Task: Open Card Card0000000050 in Board Board0000000013 in Workspace WS0000000005 in Trello. Add Member mailaustralia7@gmail.com to Card Card0000000050 in Board Board0000000013 in Workspace WS0000000005 in Trello. Add Yellow Label titled Label0000000050 to Card Card0000000050 in Board Board0000000013 in Workspace WS0000000005 in Trello. Add Checklist CL0000000050 to Card Card0000000050 in Board Board0000000013 in Workspace WS0000000005 in Trello. Add Dates with Start Date as May 08 2023 and Due Date as May 31 2023 to Card Card0000000050 in Board Board0000000013 in Workspace WS0000000005 in Trello
Action: Mouse moved to (327, 383)
Screenshot: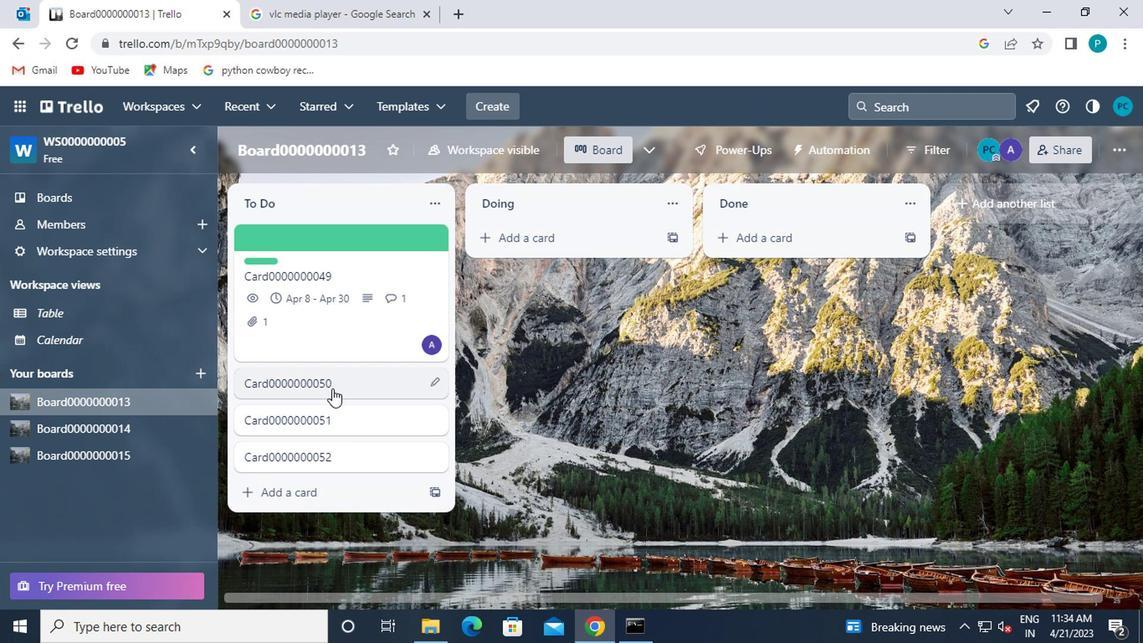 
Action: Mouse pressed left at (327, 383)
Screenshot: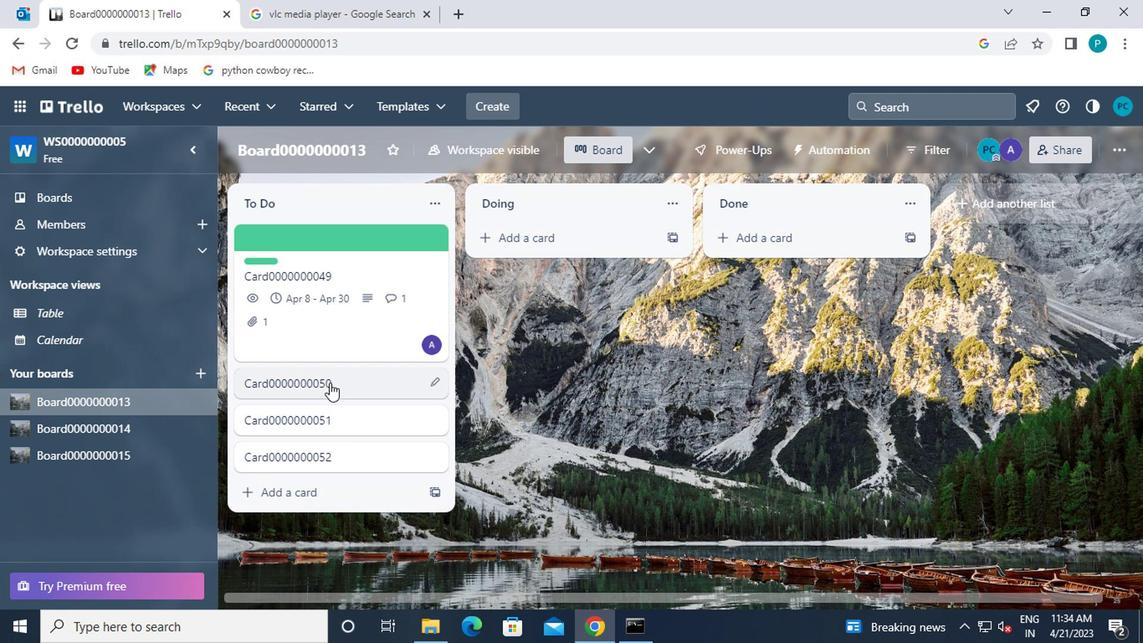 
Action: Mouse moved to (796, 303)
Screenshot: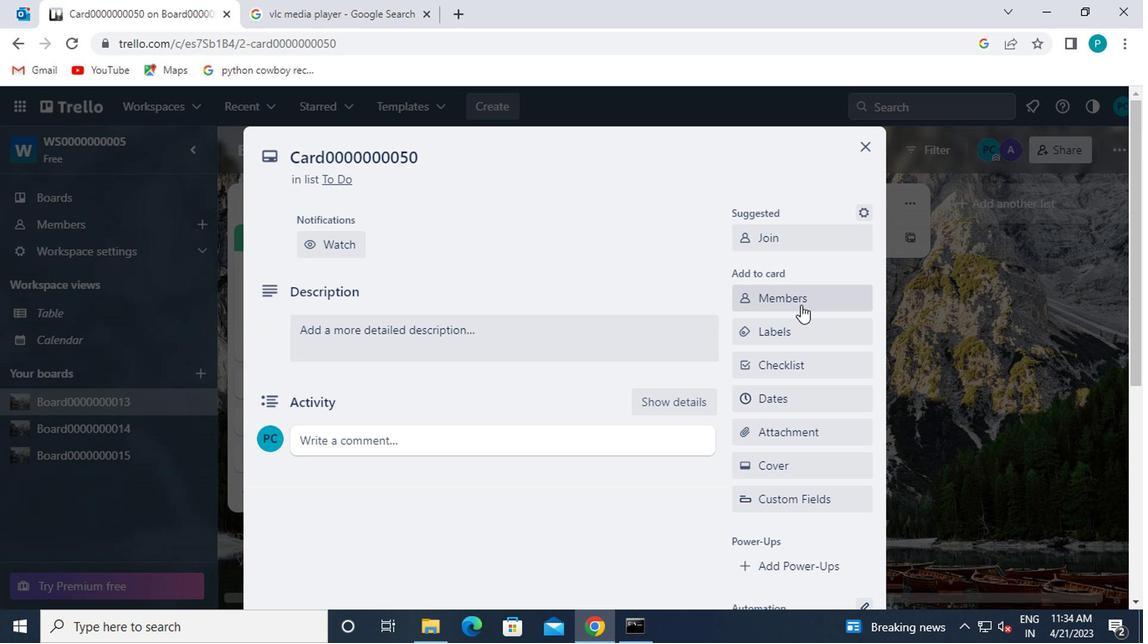 
Action: Mouse pressed left at (796, 303)
Screenshot: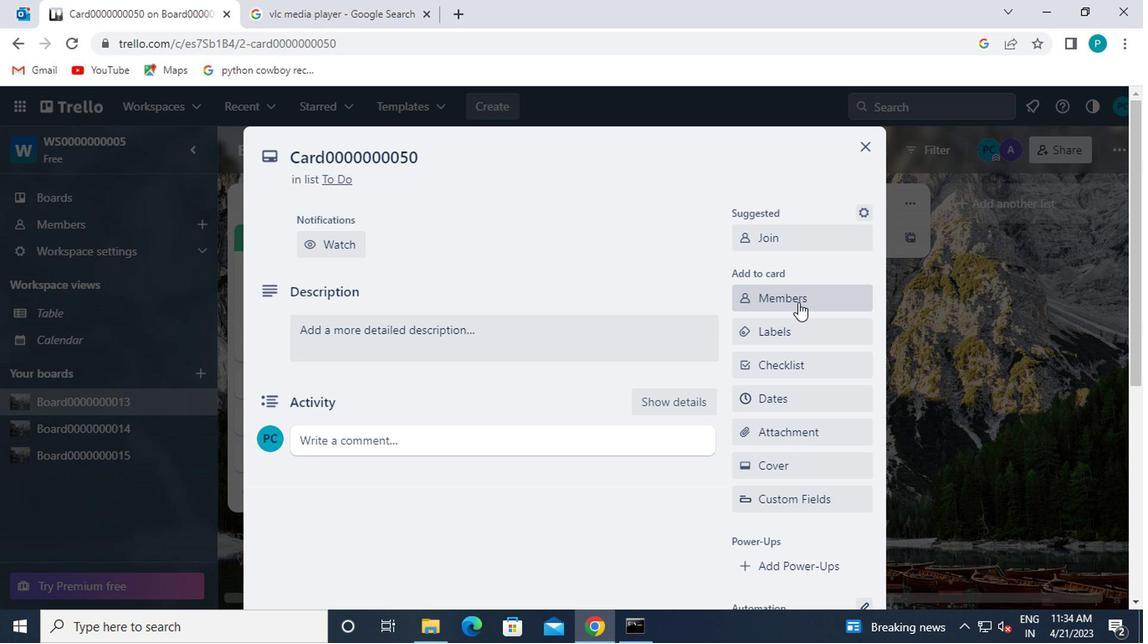
Action: Mouse moved to (776, 376)
Screenshot: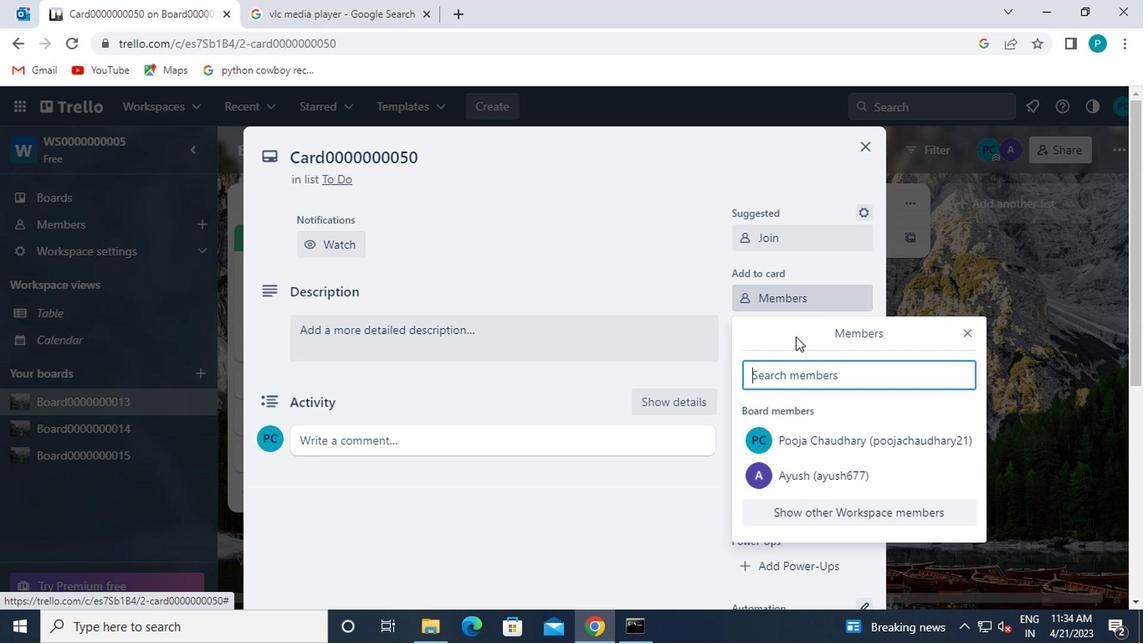 
Action: Mouse pressed left at (776, 376)
Screenshot: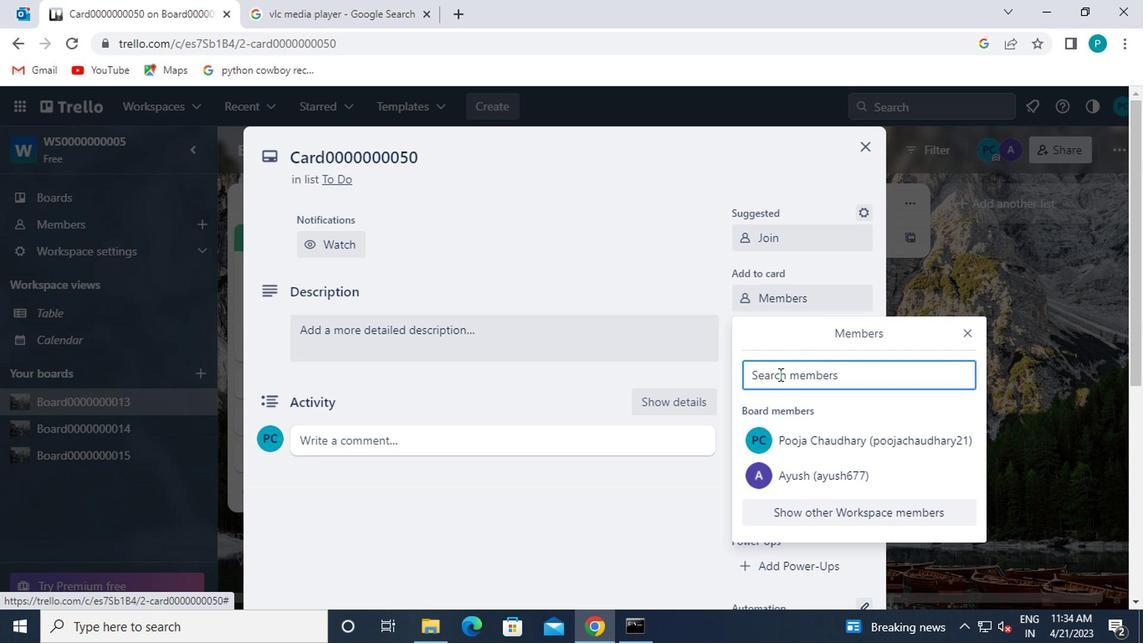 
Action: Mouse moved to (583, 557)
Screenshot: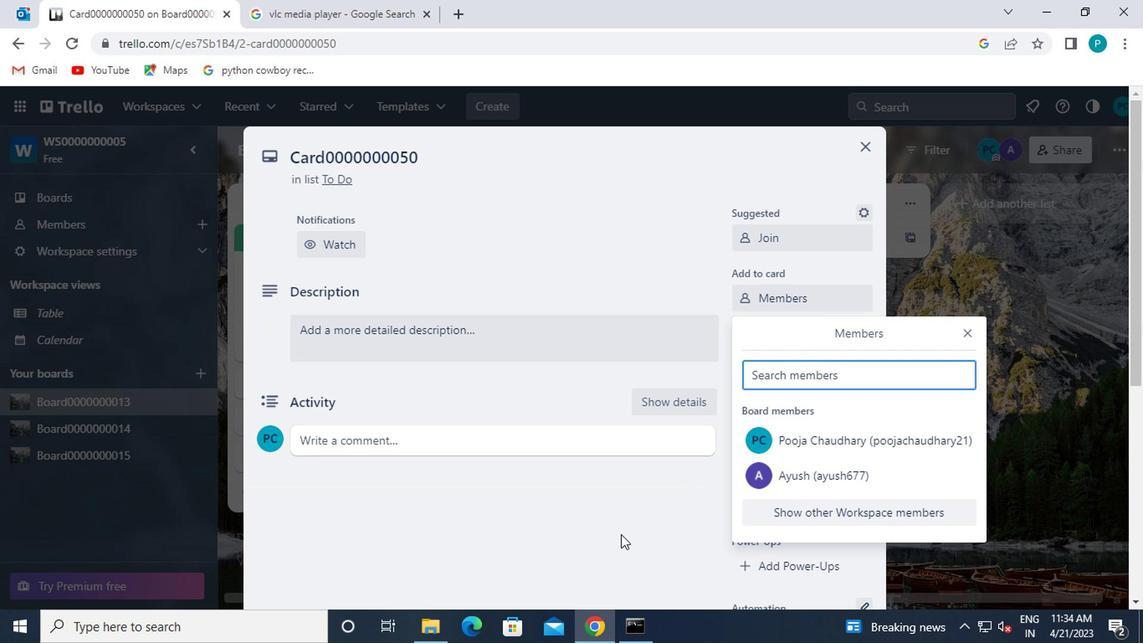 
Action: Key pressed ma
Screenshot: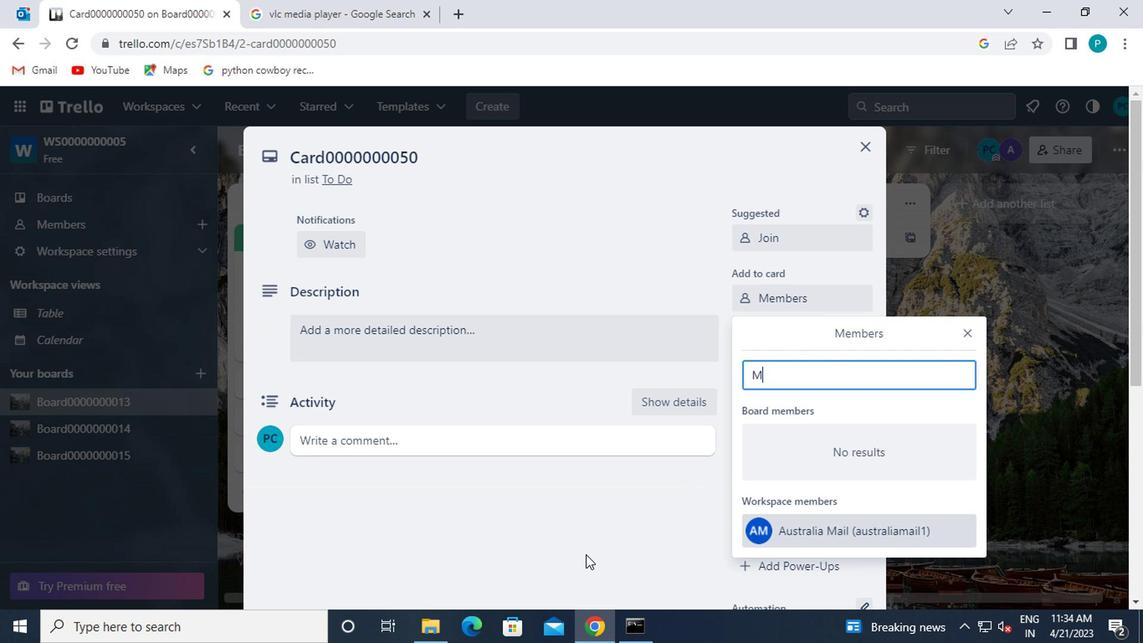 
Action: Mouse moved to (791, 540)
Screenshot: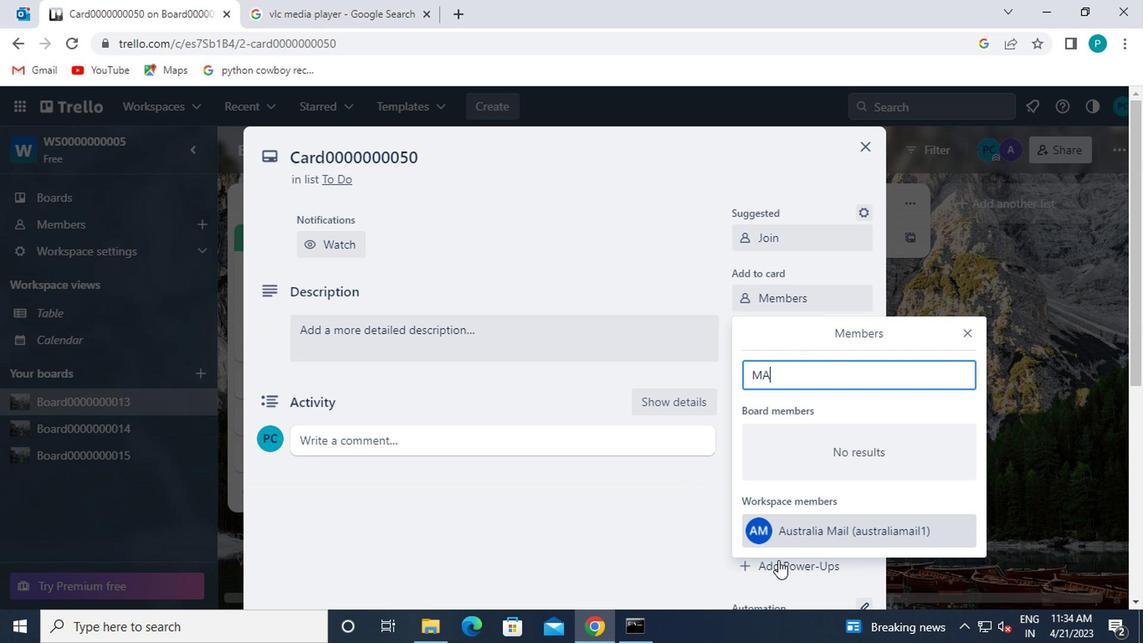 
Action: Mouse pressed left at (791, 540)
Screenshot: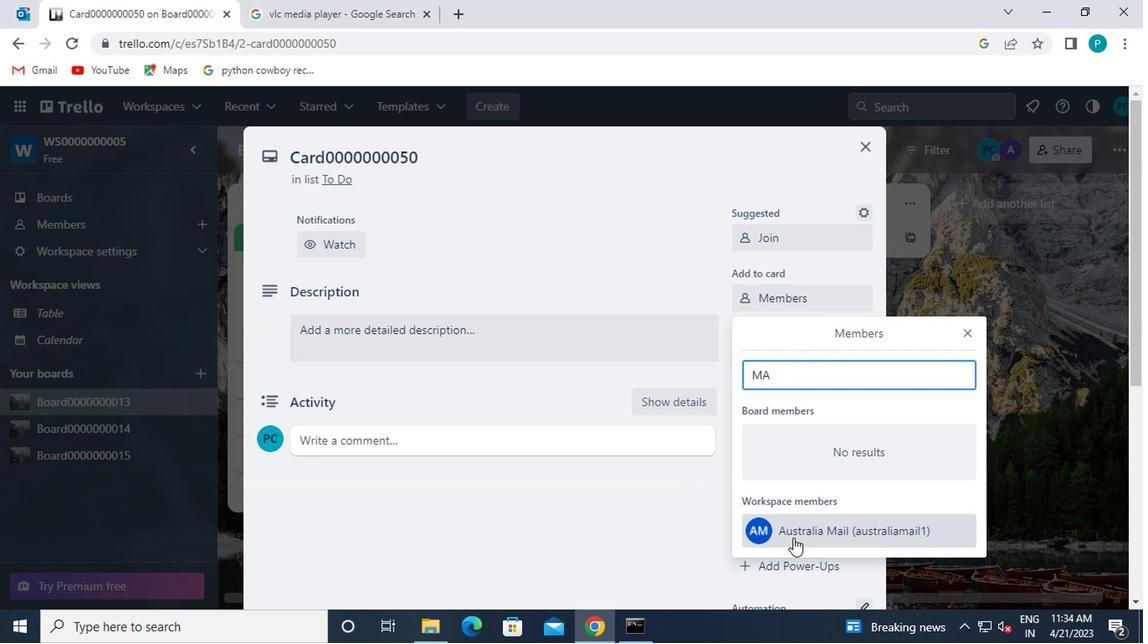
Action: Mouse moved to (966, 337)
Screenshot: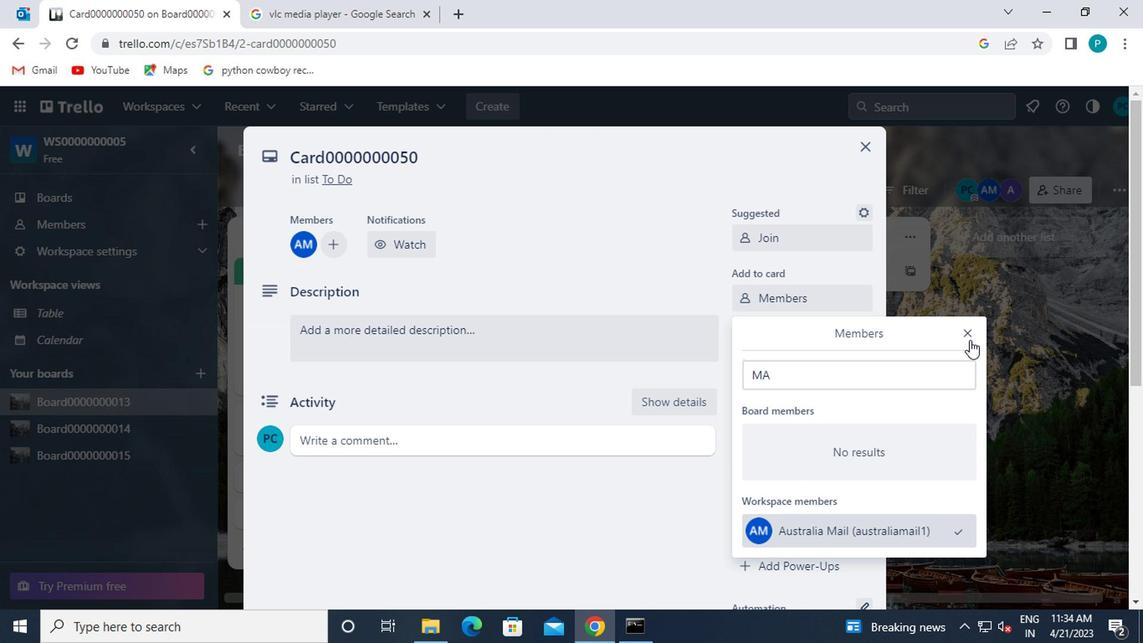 
Action: Mouse pressed left at (966, 337)
Screenshot: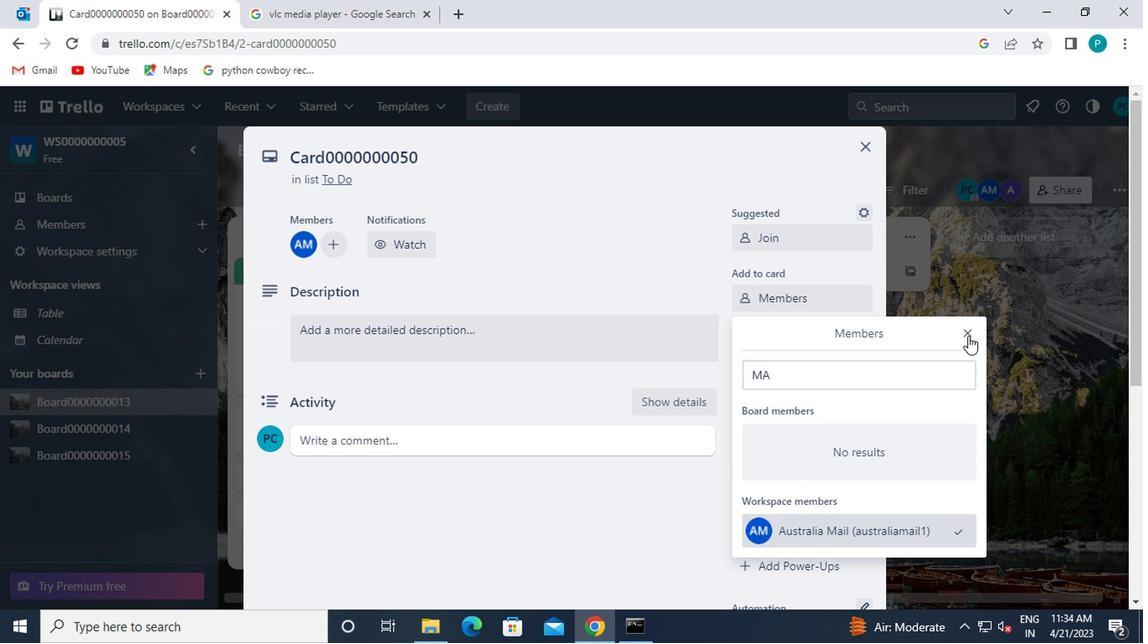 
Action: Mouse moved to (846, 334)
Screenshot: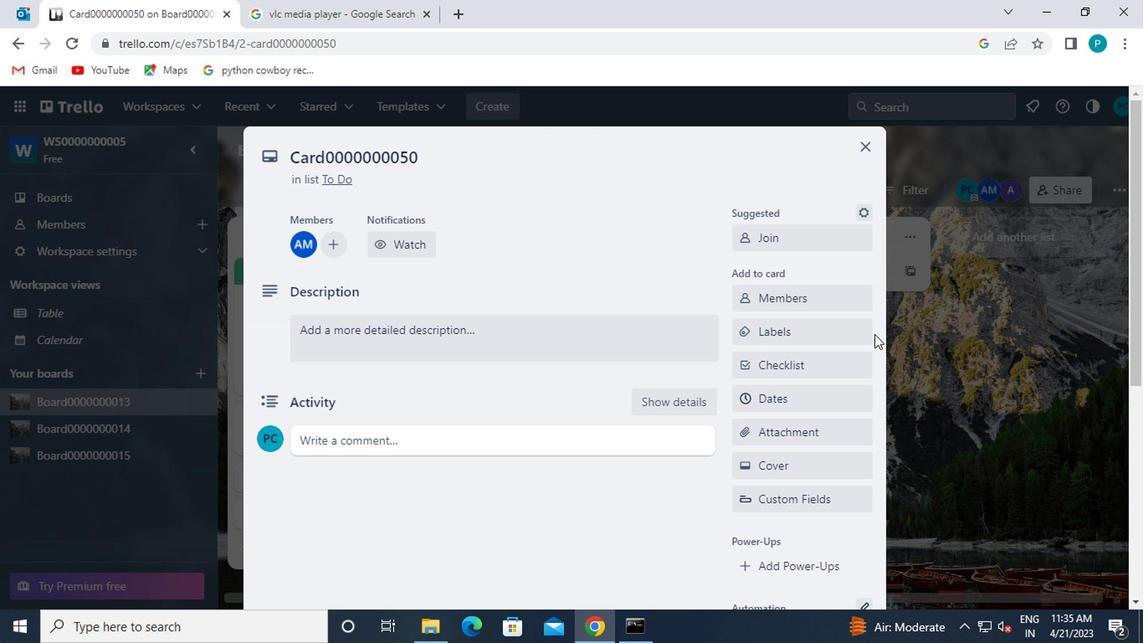 
Action: Mouse pressed left at (846, 334)
Screenshot: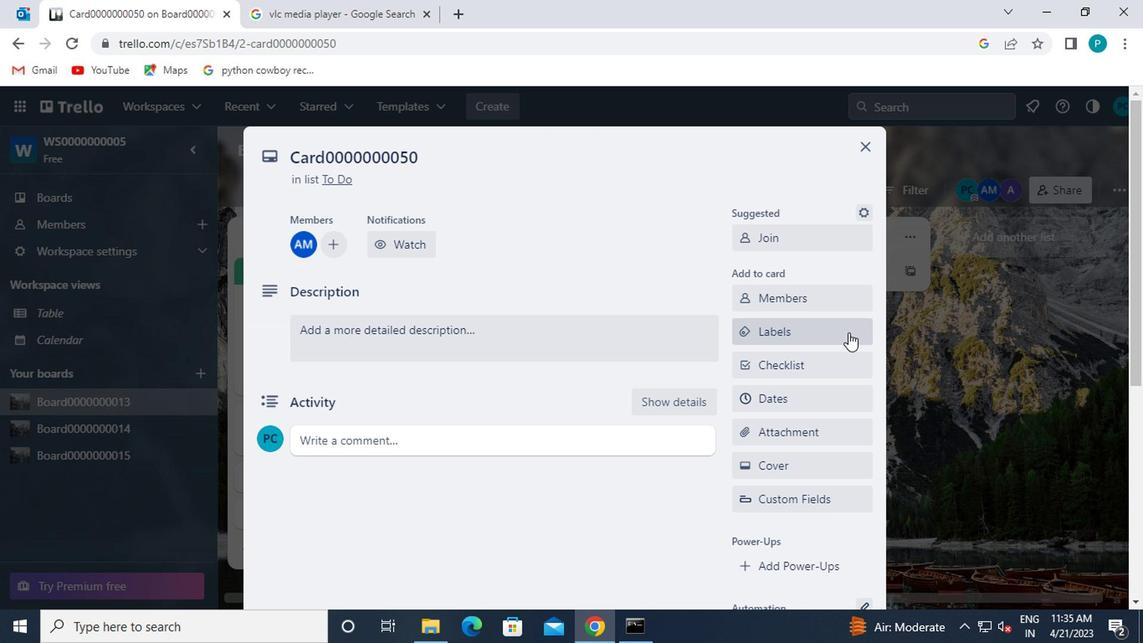 
Action: Mouse moved to (836, 473)
Screenshot: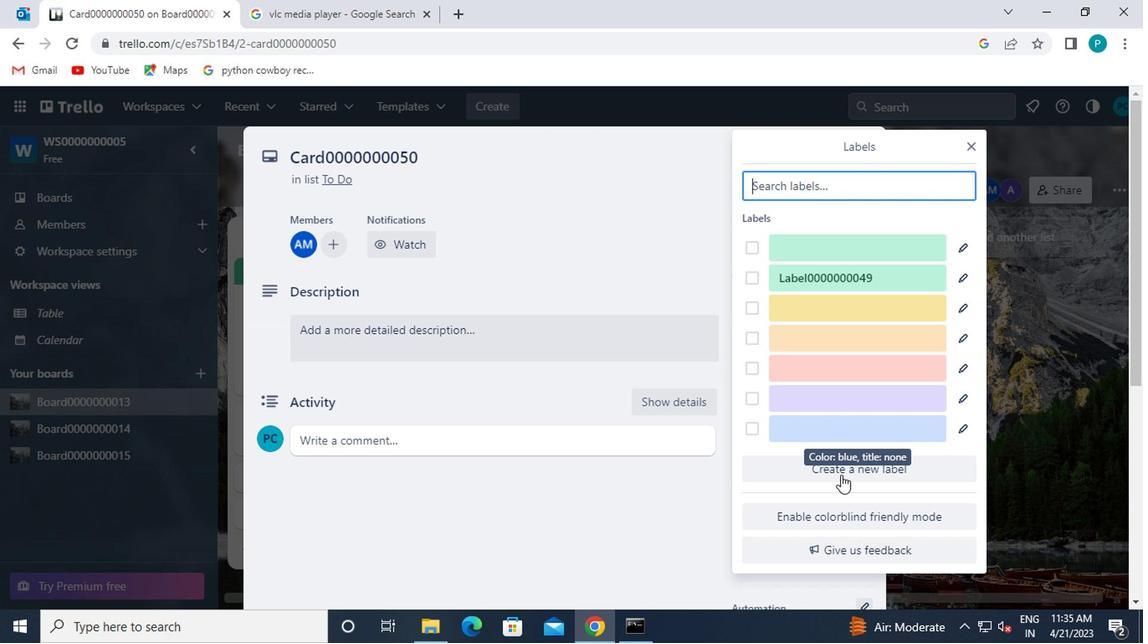 
Action: Mouse pressed left at (836, 473)
Screenshot: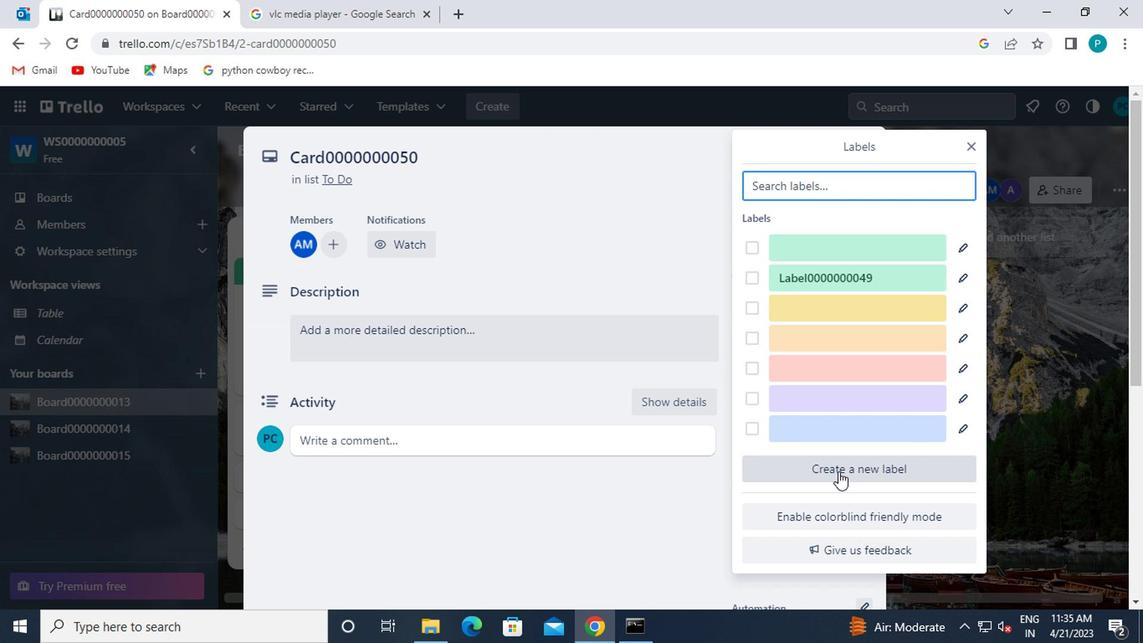 
Action: Mouse moved to (818, 397)
Screenshot: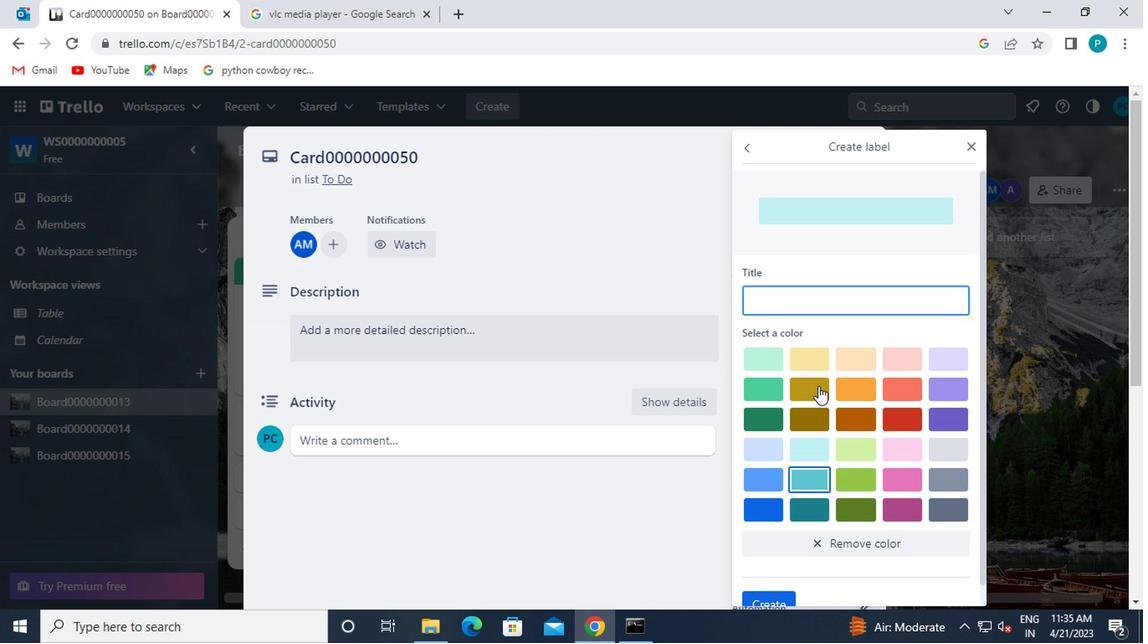 
Action: Mouse pressed left at (818, 397)
Screenshot: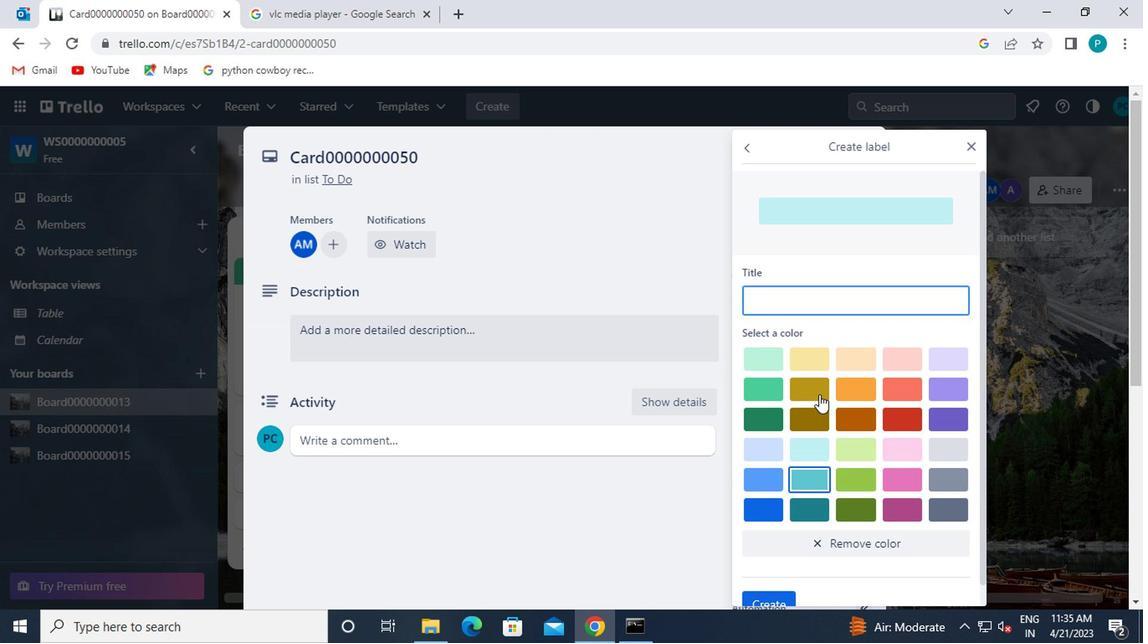 
Action: Mouse moved to (770, 319)
Screenshot: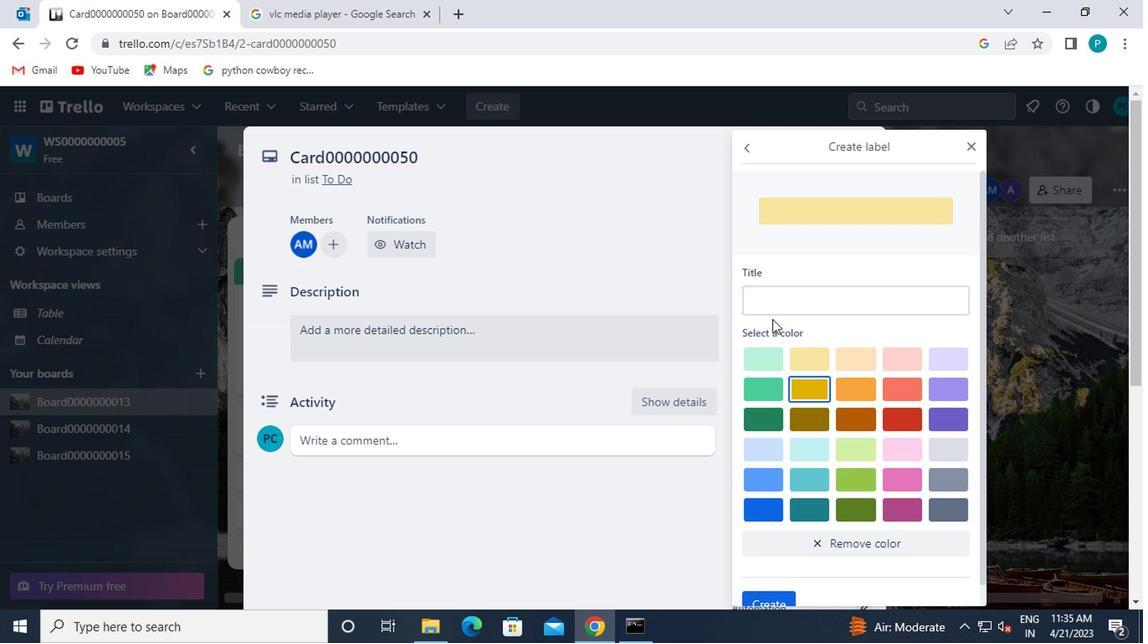 
Action: Mouse pressed left at (770, 319)
Screenshot: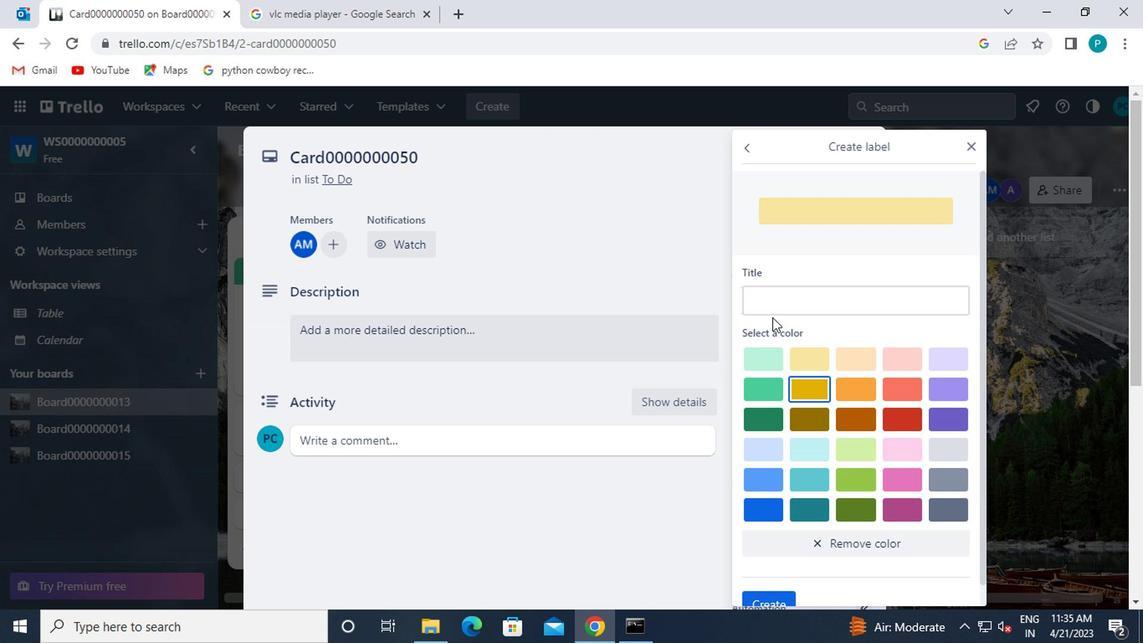 
Action: Mouse moved to (758, 308)
Screenshot: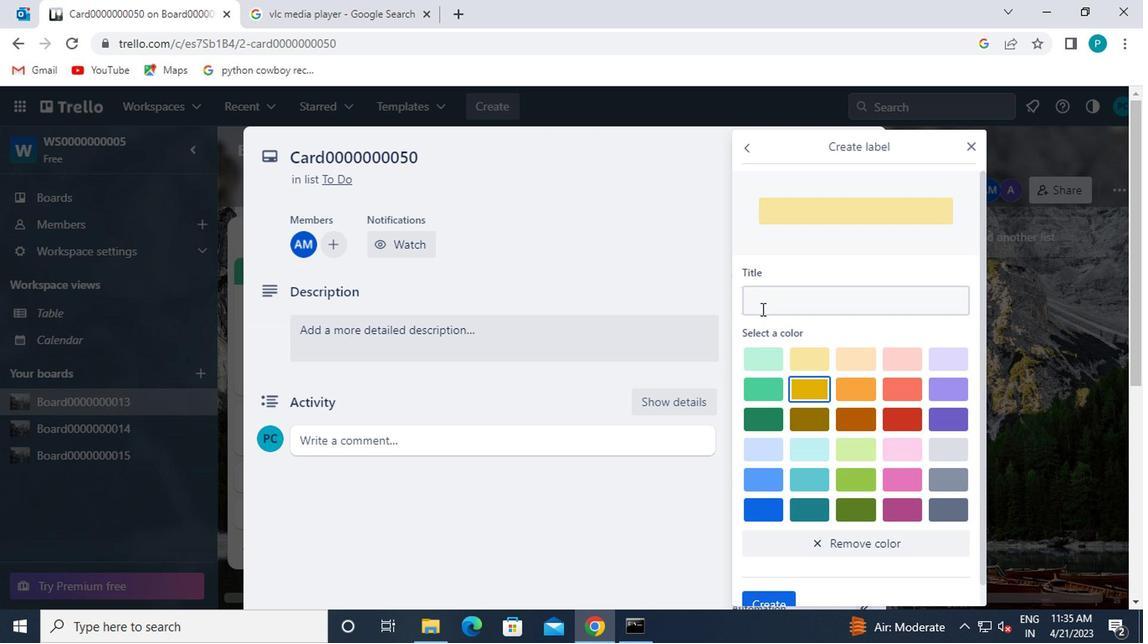 
Action: Mouse pressed left at (758, 308)
Screenshot: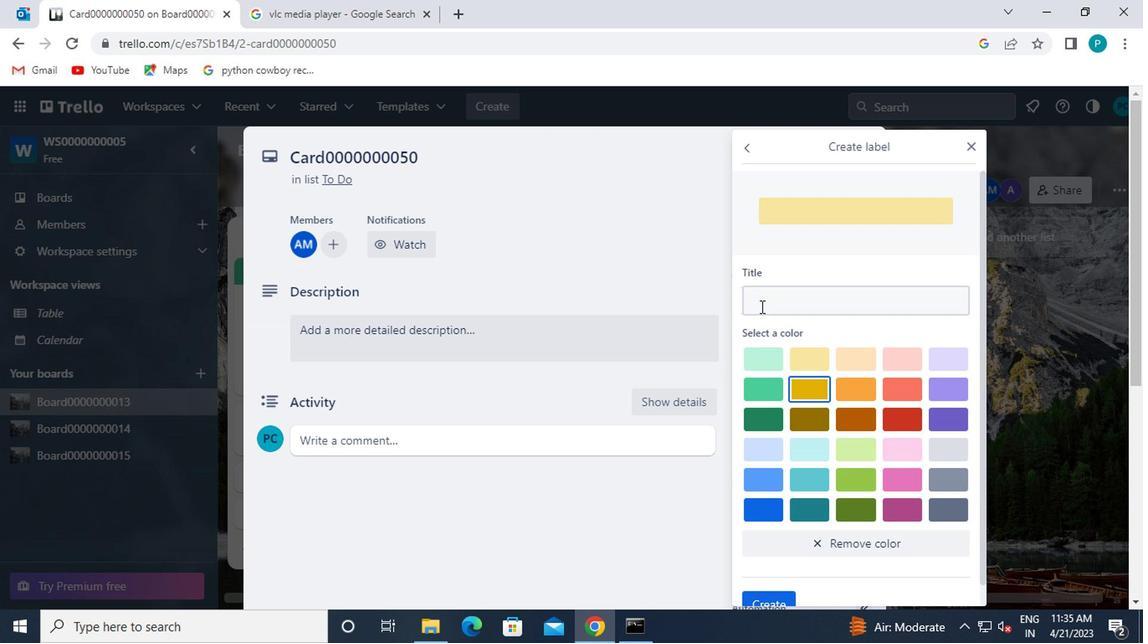 
Action: Key pressed l<Key.caps_lock>abel0000000050
Screenshot: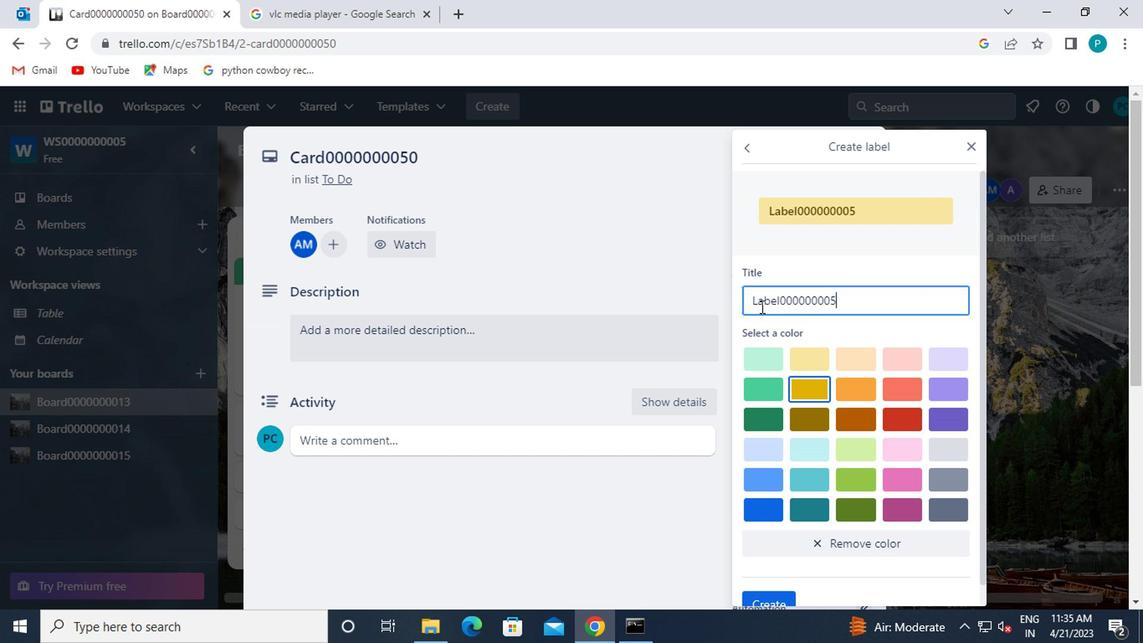 
Action: Mouse moved to (768, 470)
Screenshot: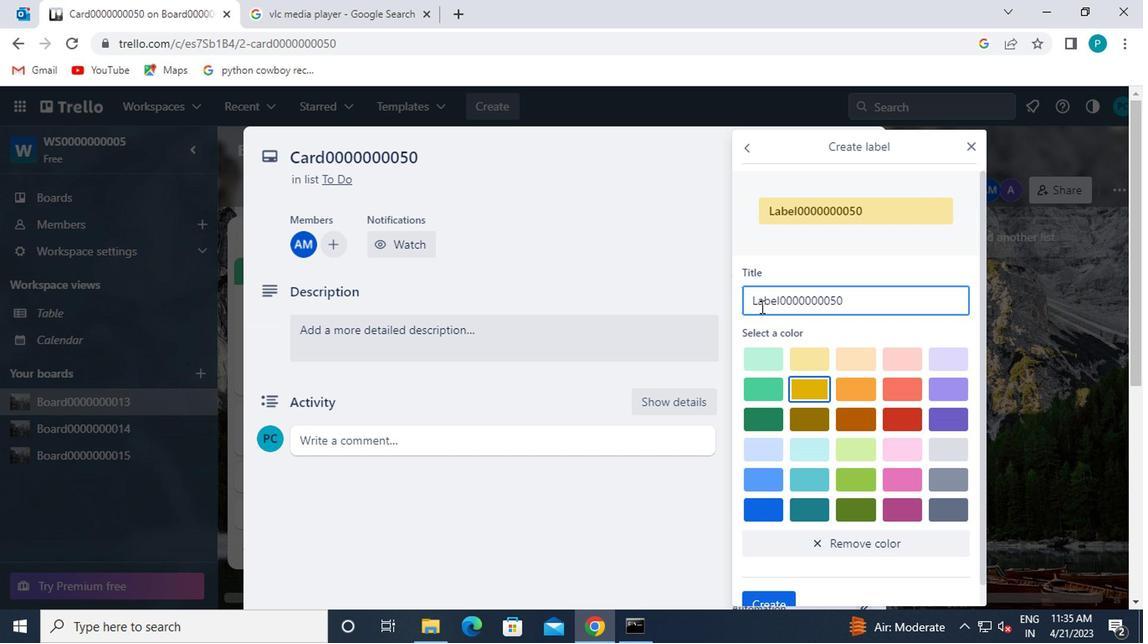 
Action: Mouse scrolled (768, 469) with delta (0, -1)
Screenshot: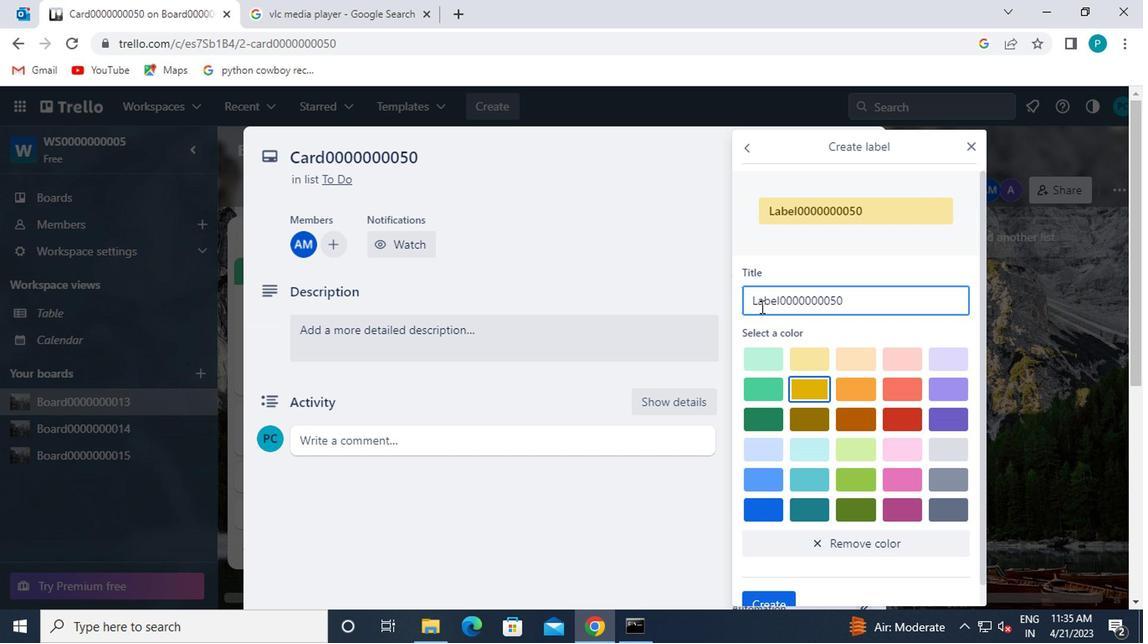 
Action: Mouse moved to (809, 530)
Screenshot: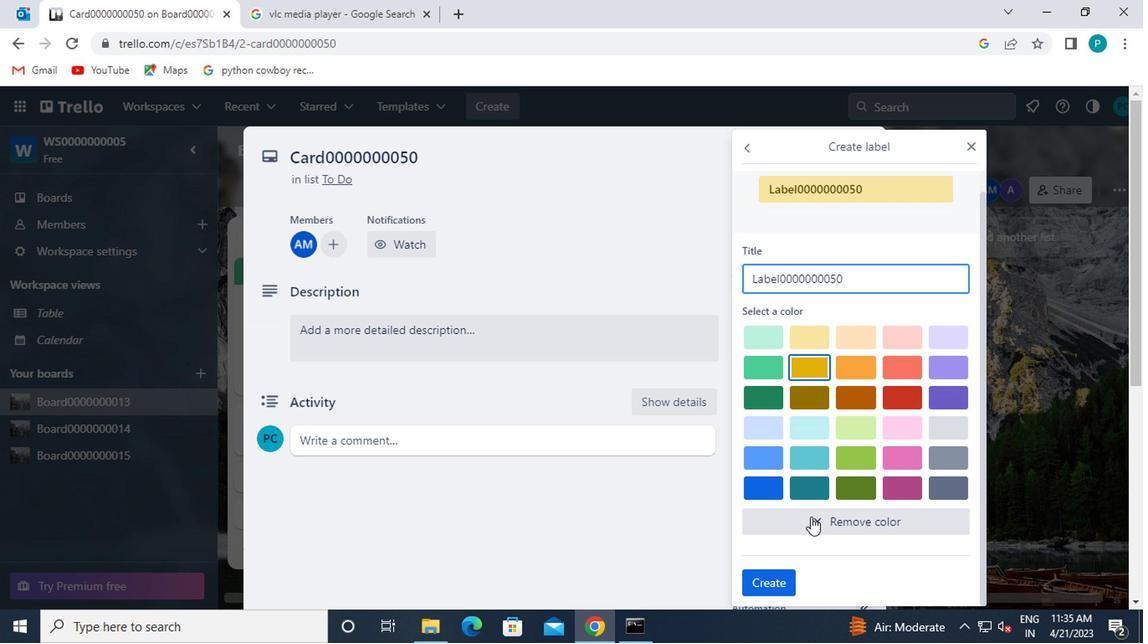
Action: Mouse scrolled (809, 530) with delta (0, 0)
Screenshot: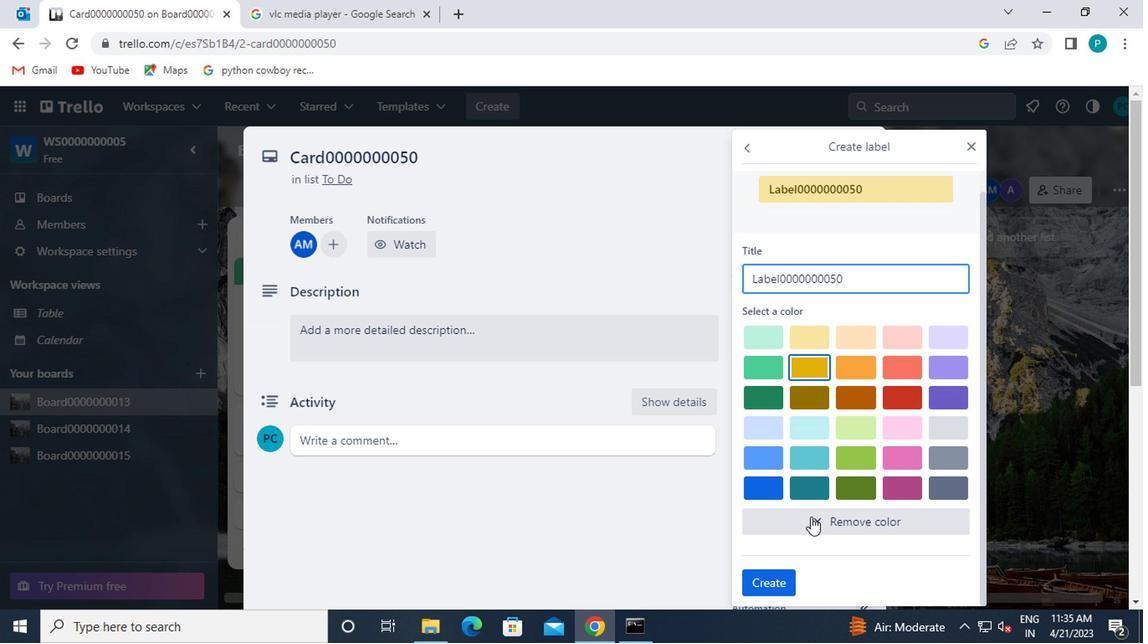 
Action: Mouse moved to (781, 582)
Screenshot: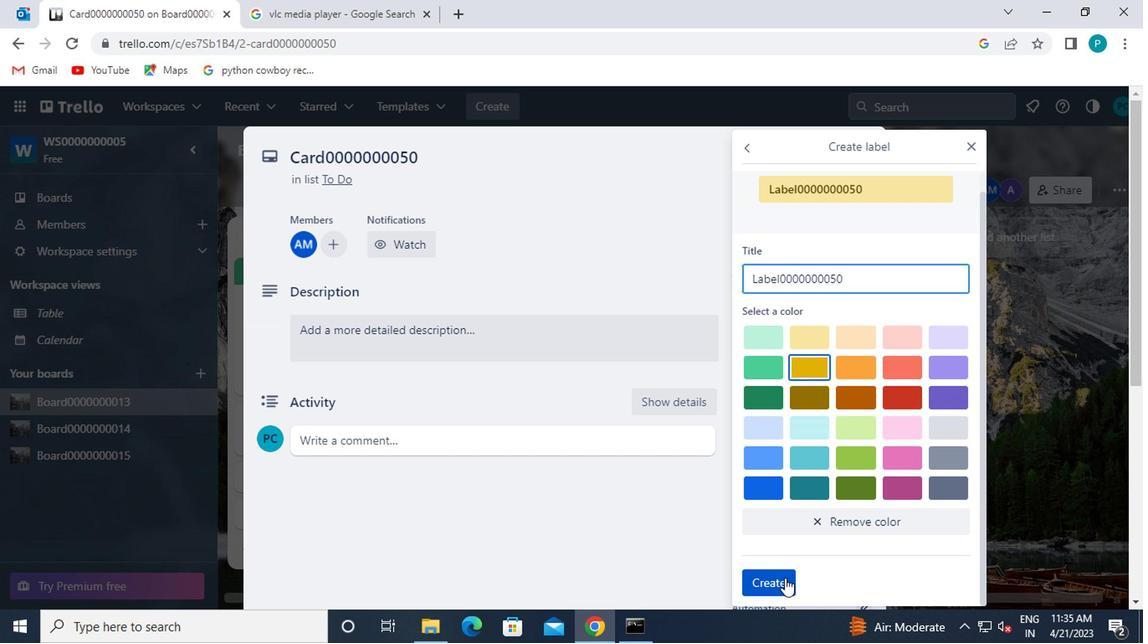 
Action: Mouse pressed left at (781, 582)
Screenshot: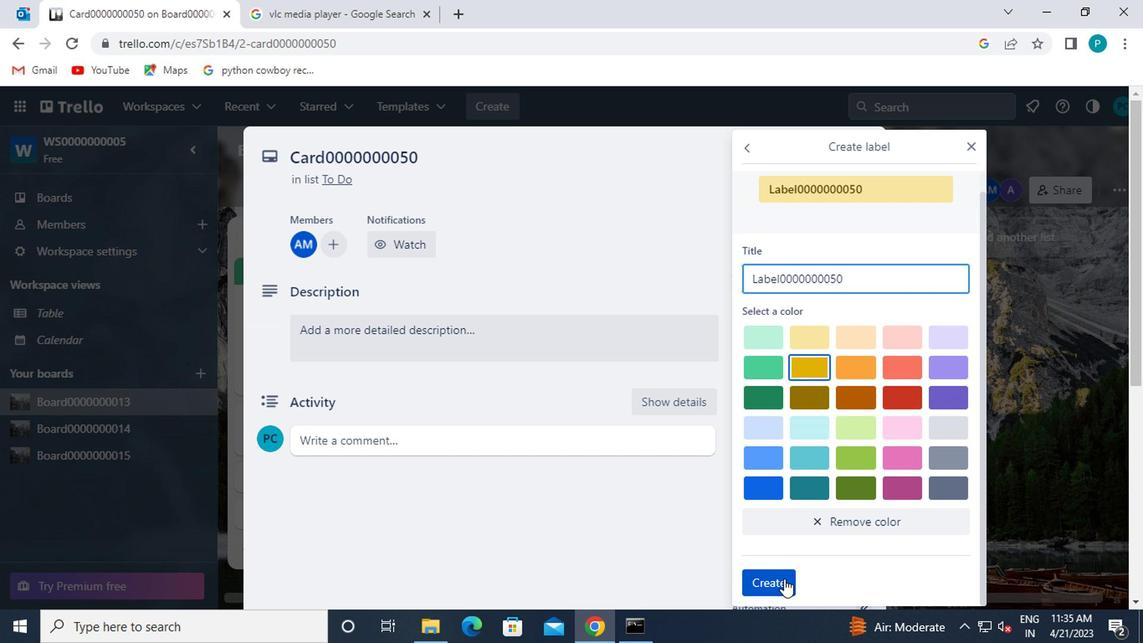
Action: Mouse moved to (966, 148)
Screenshot: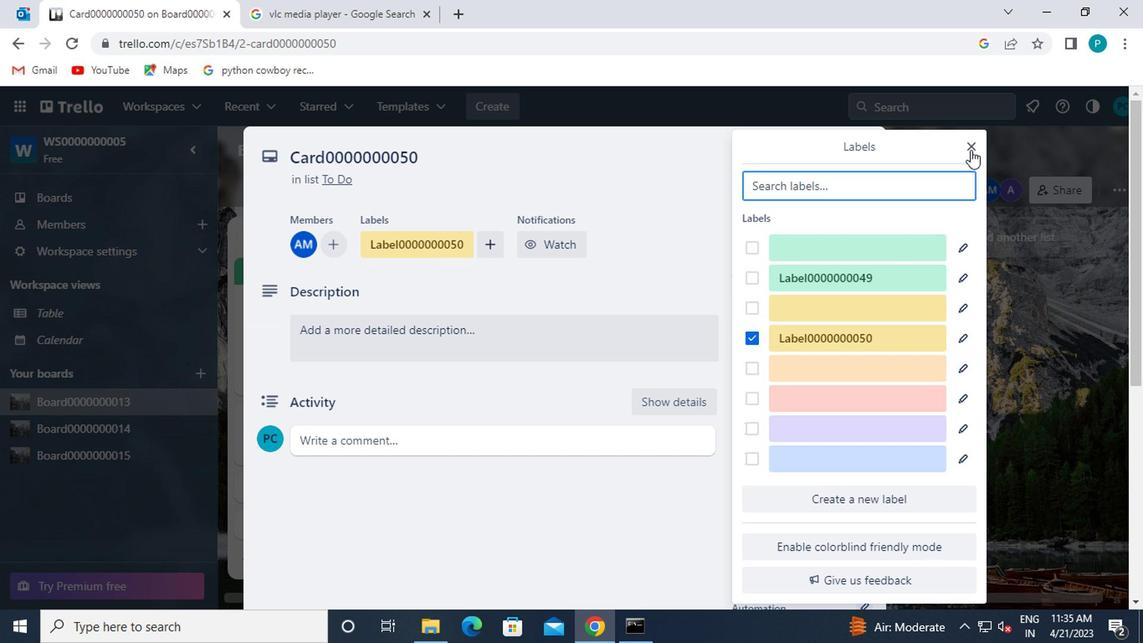 
Action: Mouse pressed left at (966, 148)
Screenshot: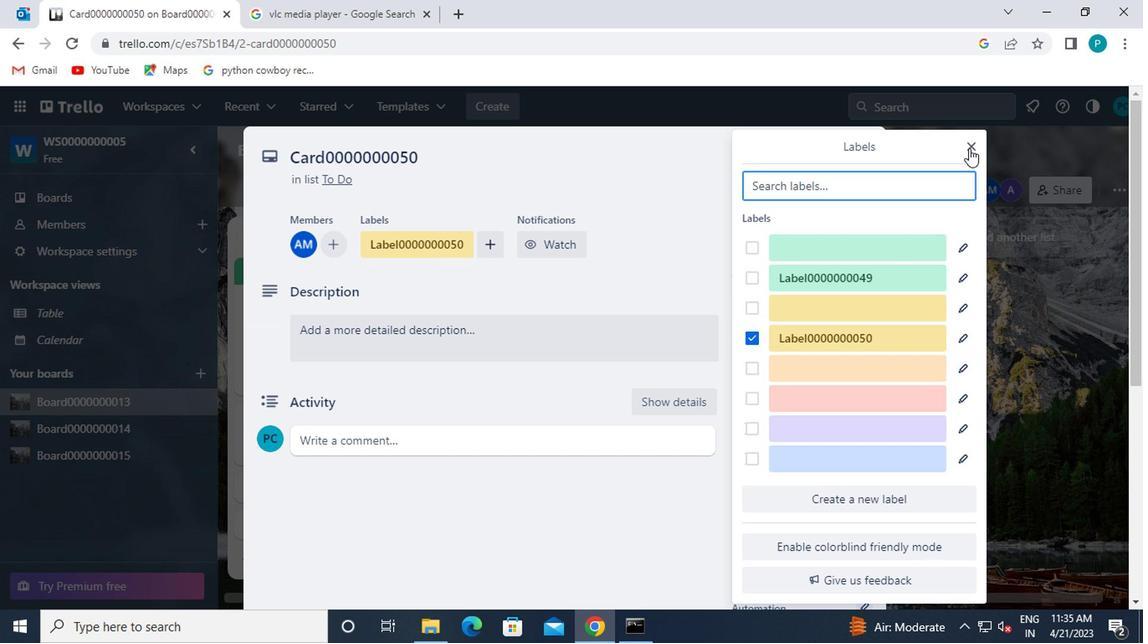 
Action: Mouse moved to (754, 364)
Screenshot: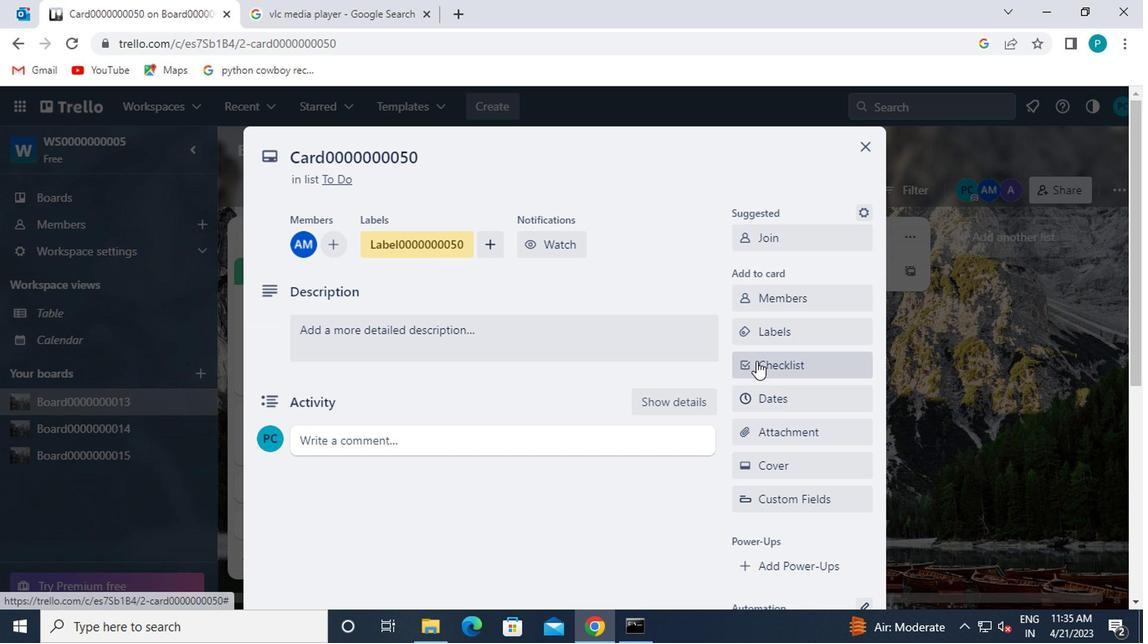 
Action: Mouse pressed left at (754, 364)
Screenshot: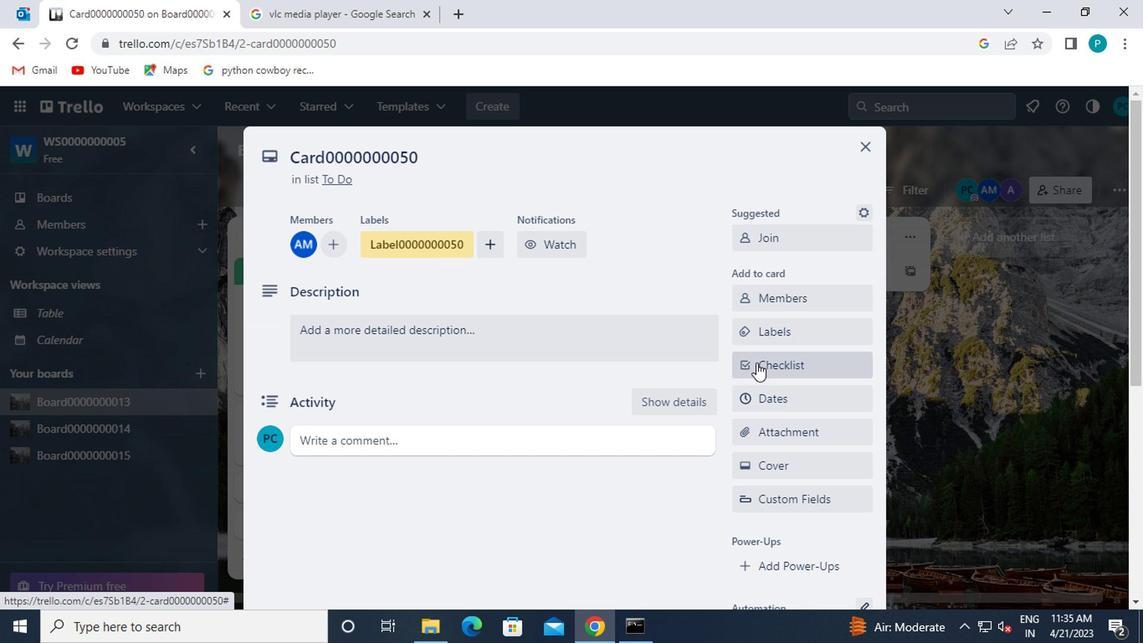 
Action: Key pressed <Key.caps_lock>cl0000000050
Screenshot: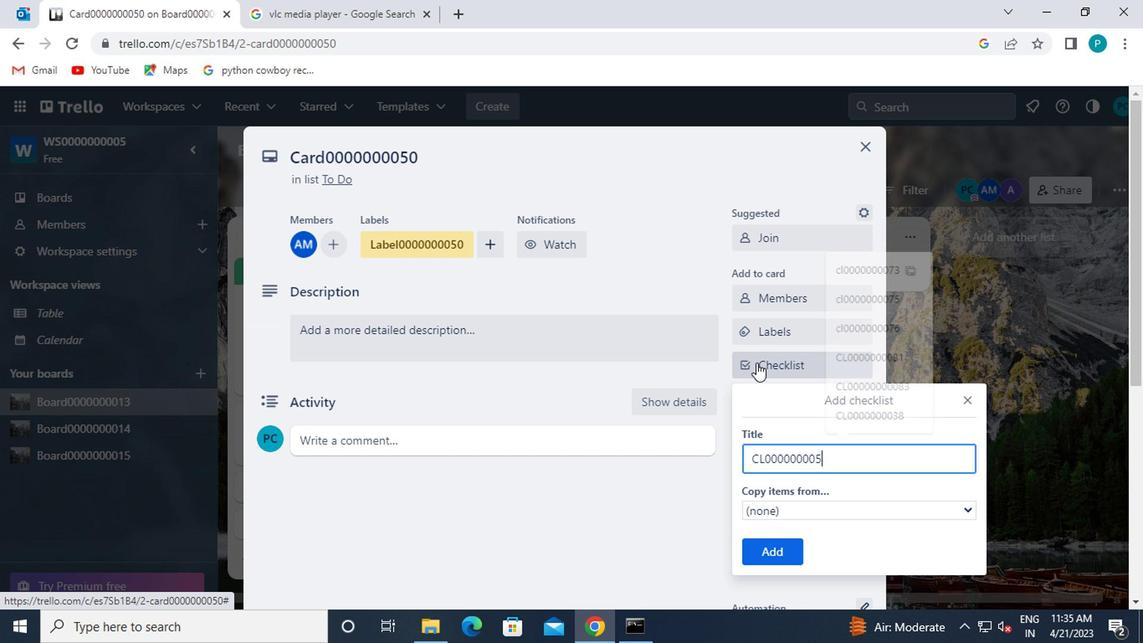 
Action: Mouse moved to (782, 547)
Screenshot: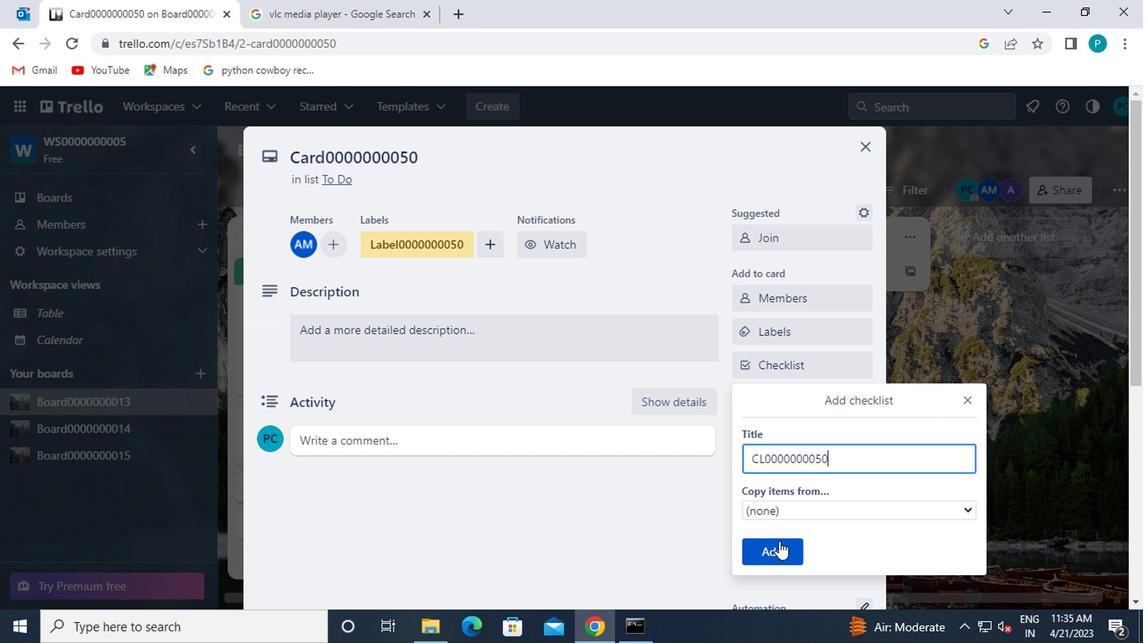
Action: Mouse pressed left at (782, 547)
Screenshot: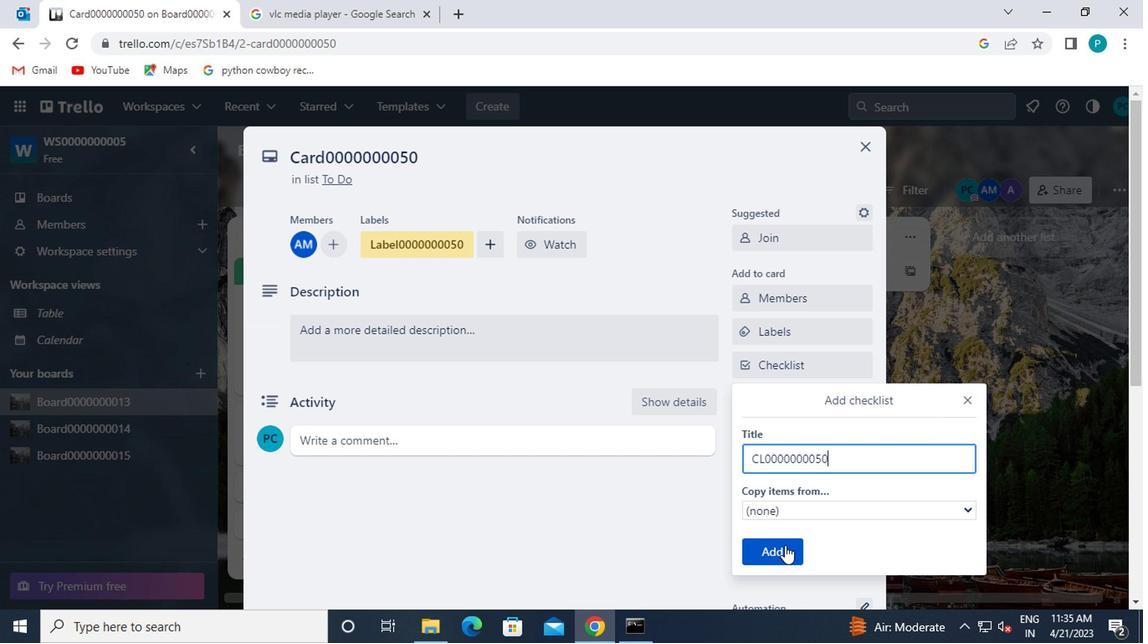 
Action: Mouse moved to (763, 403)
Screenshot: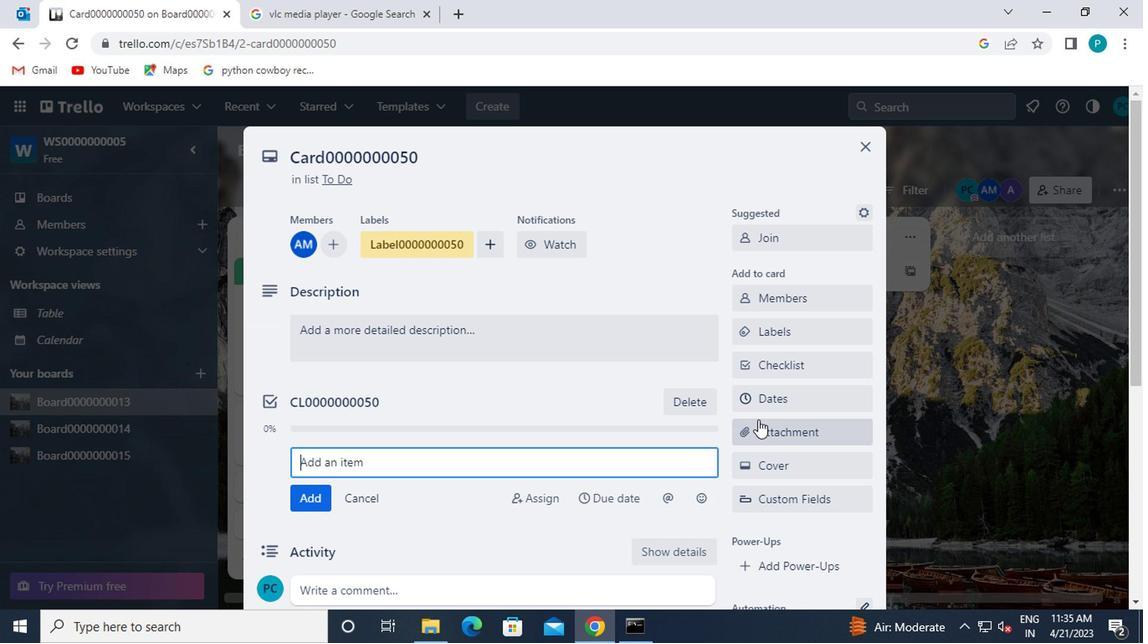 
Action: Mouse pressed left at (763, 403)
Screenshot: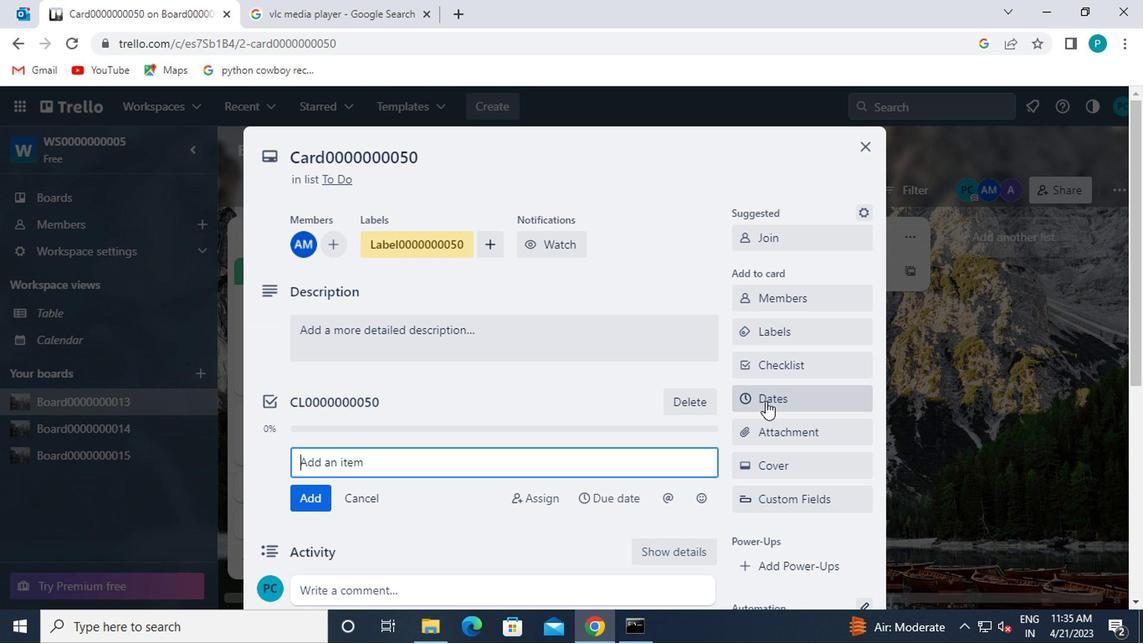 
Action: Mouse moved to (753, 454)
Screenshot: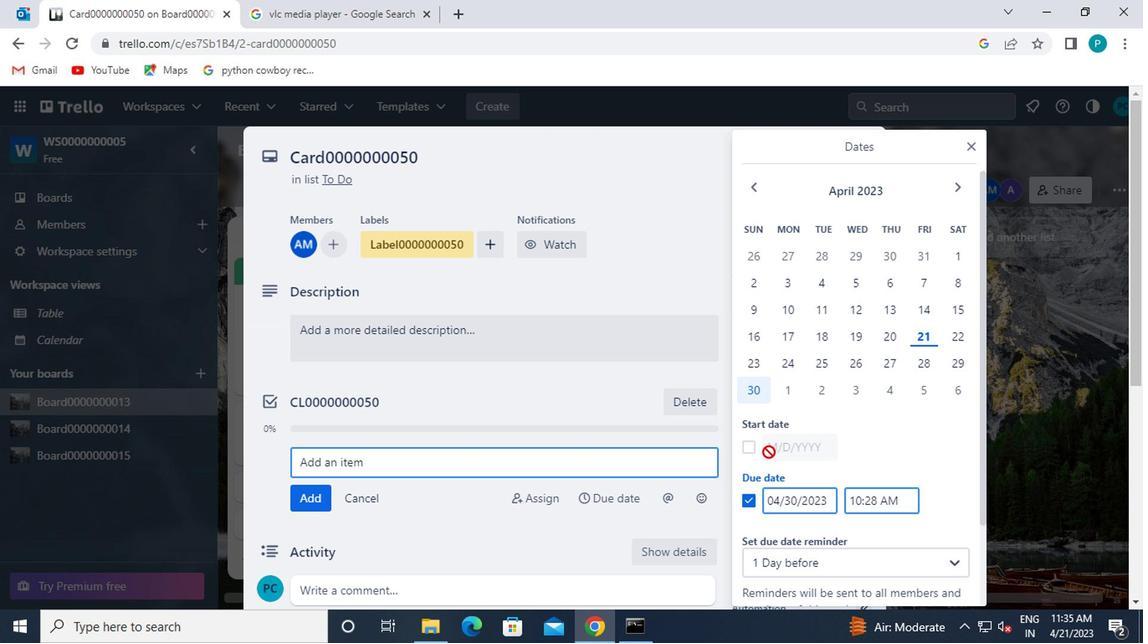 
Action: Mouse pressed left at (753, 454)
Screenshot: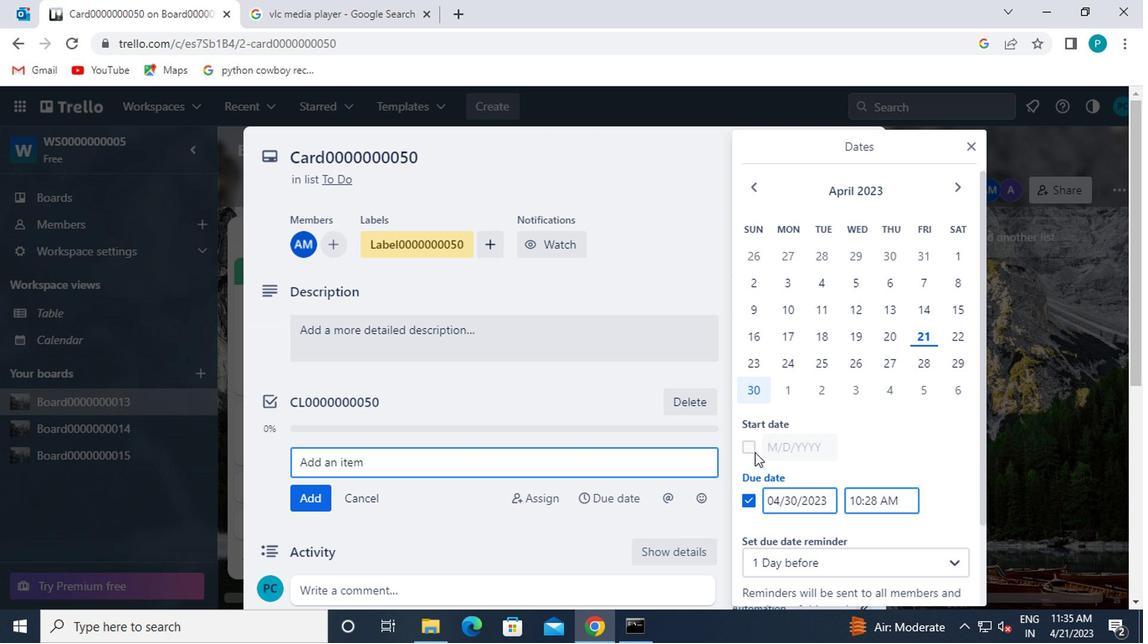 
Action: Mouse moved to (958, 186)
Screenshot: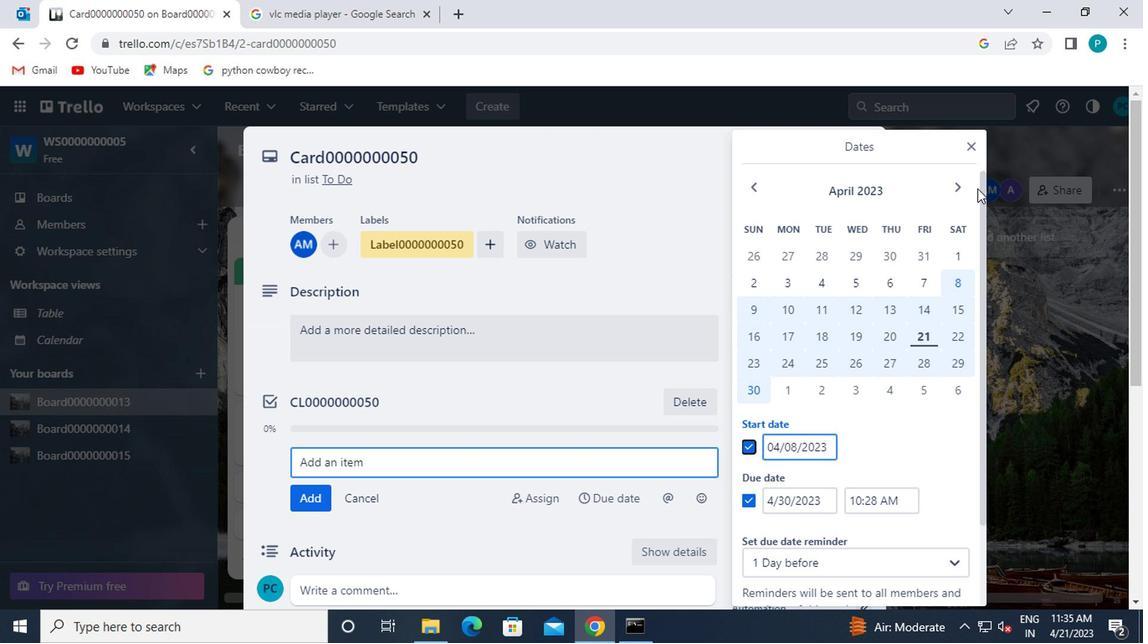 
Action: Mouse pressed left at (958, 186)
Screenshot: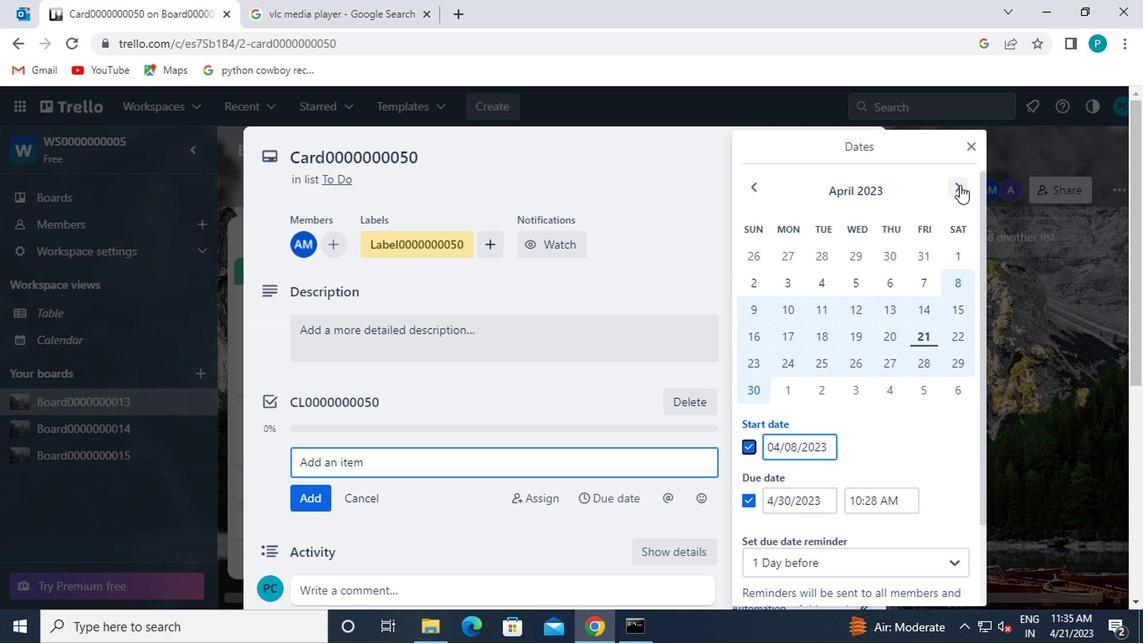 
Action: Mouse moved to (794, 277)
Screenshot: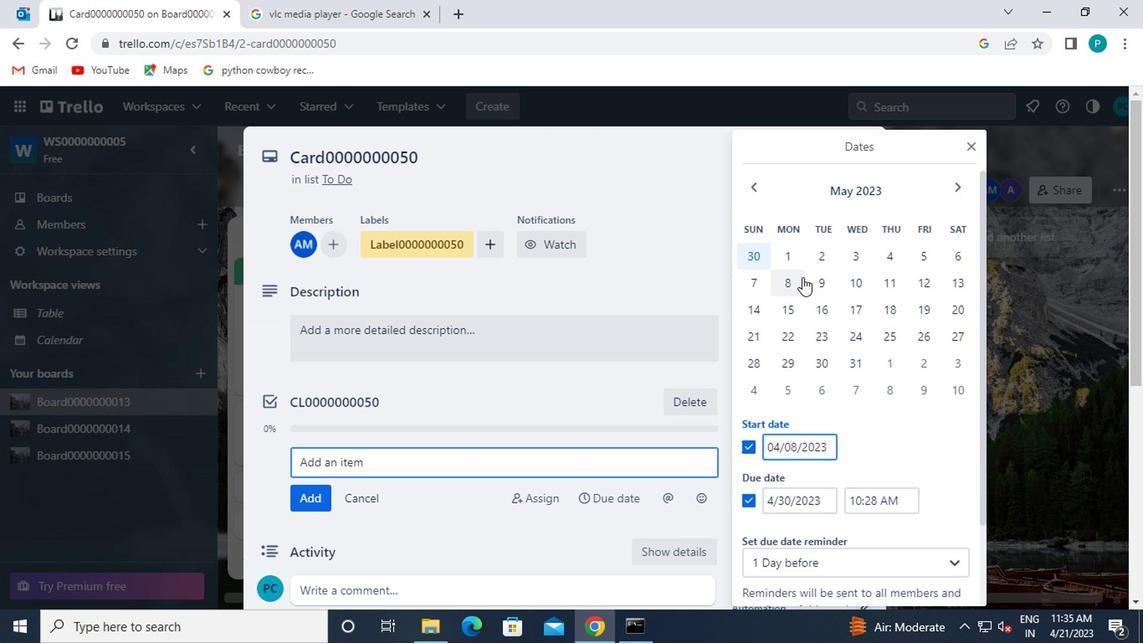 
Action: Mouse pressed left at (794, 277)
Screenshot: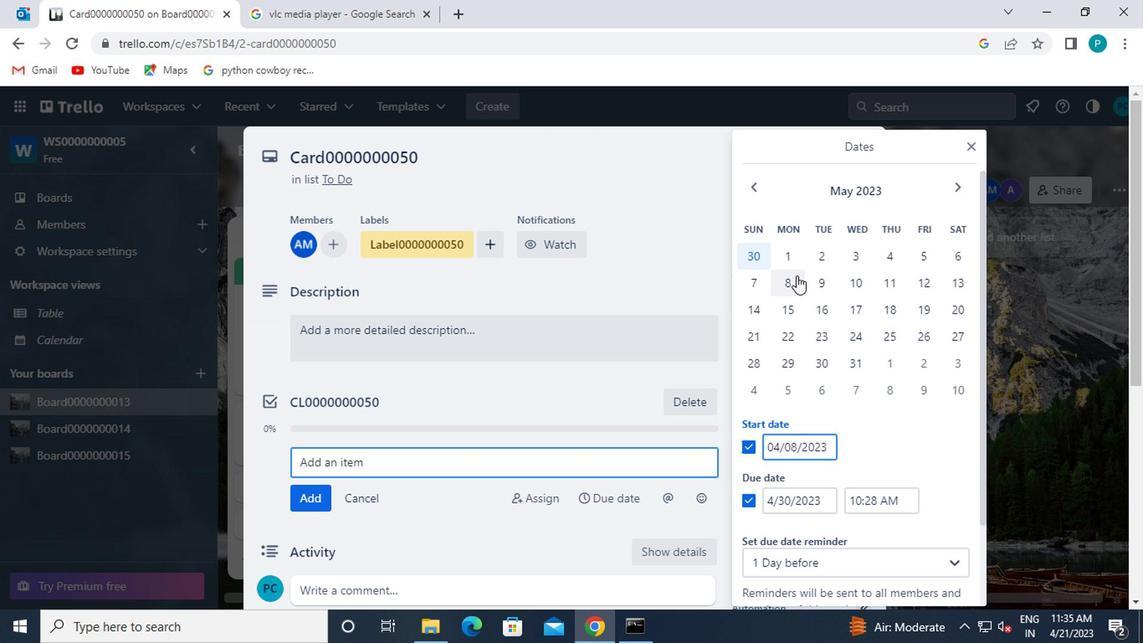 
Action: Mouse moved to (845, 363)
Screenshot: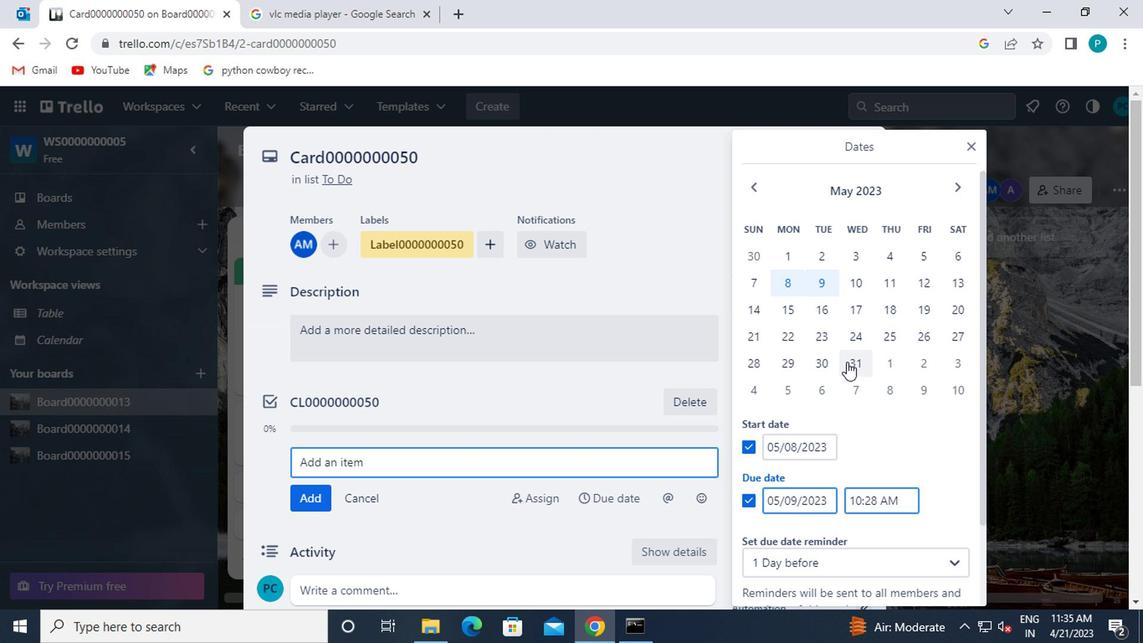 
Action: Mouse pressed left at (845, 363)
Screenshot: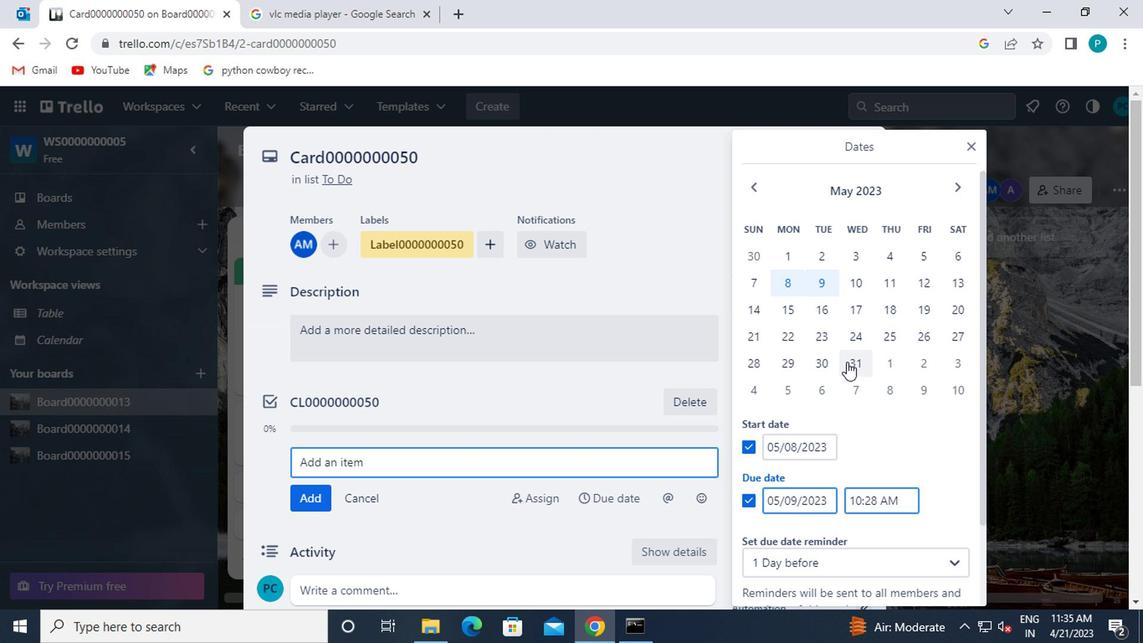 
Action: Mouse scrolled (845, 362) with delta (0, 0)
Screenshot: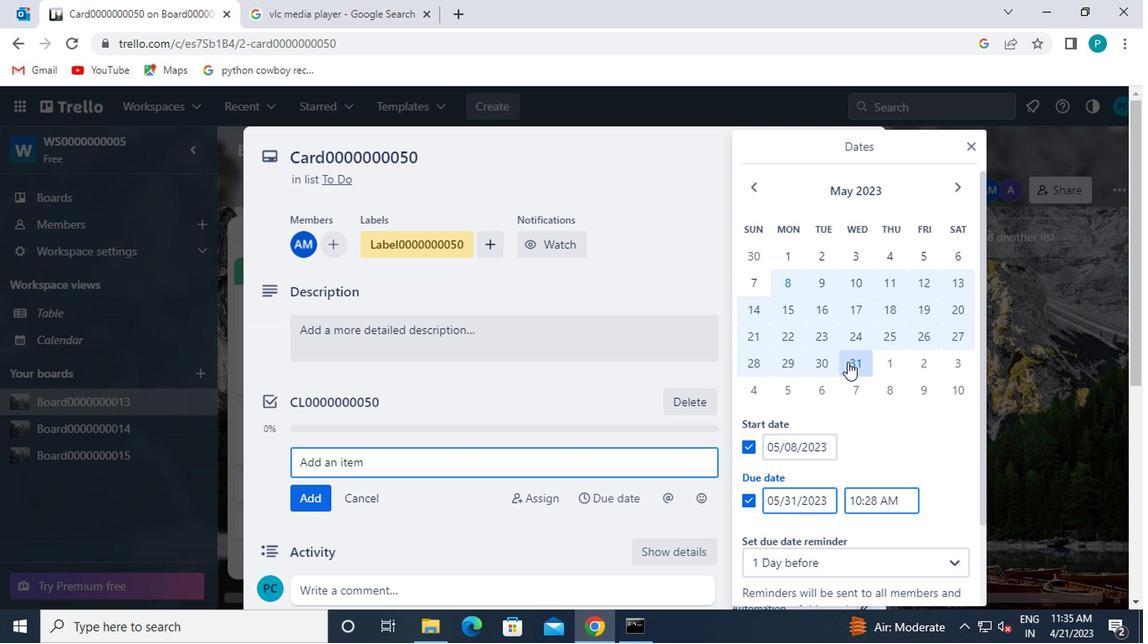 
Action: Mouse moved to (845, 363)
Screenshot: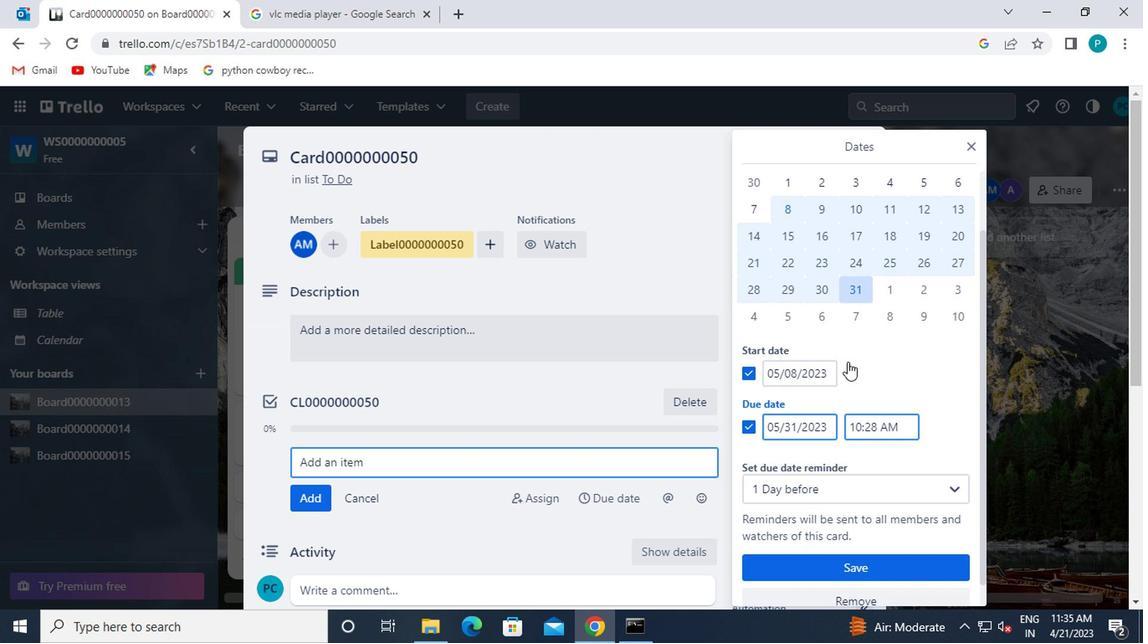 
Action: Mouse scrolled (845, 362) with delta (0, 0)
Screenshot: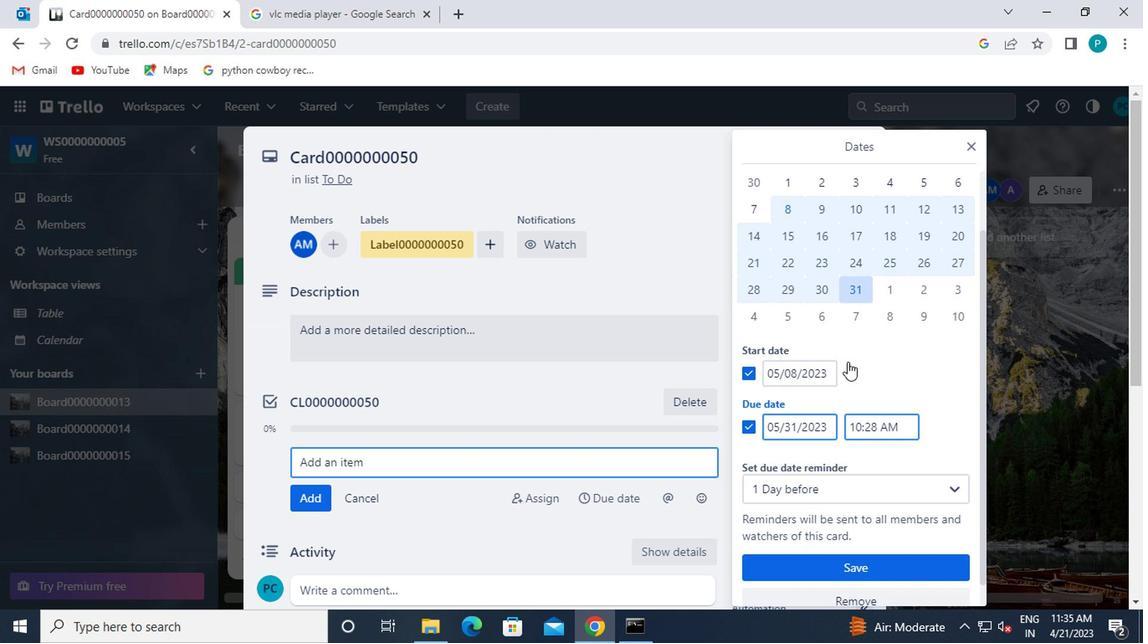 
Action: Mouse moved to (843, 368)
Screenshot: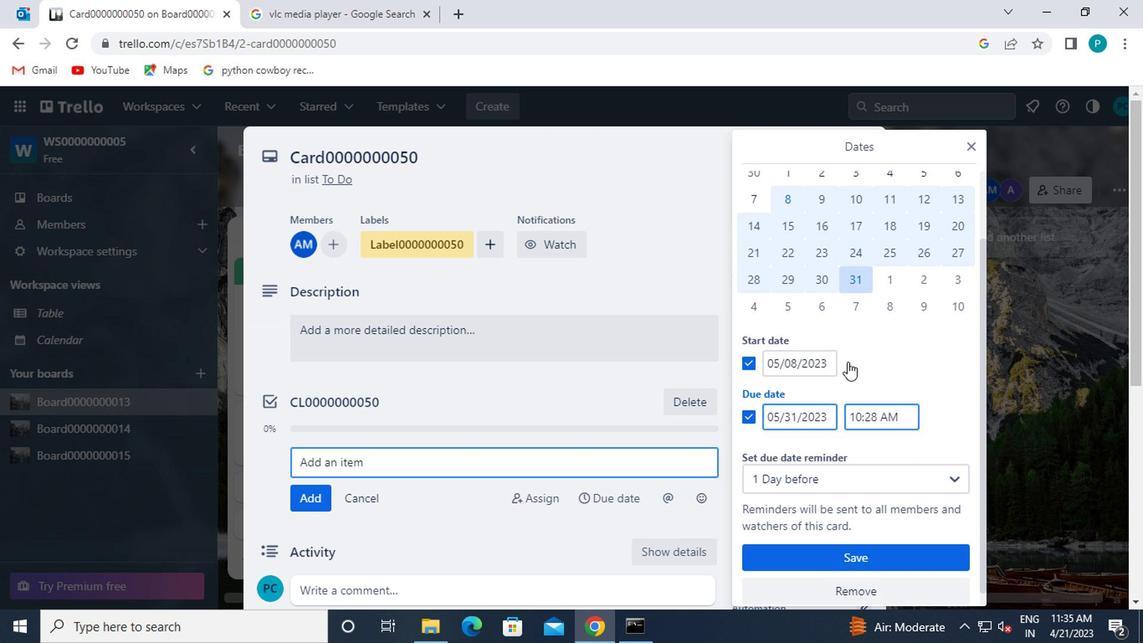 
Action: Mouse scrolled (843, 367) with delta (0, -1)
Screenshot: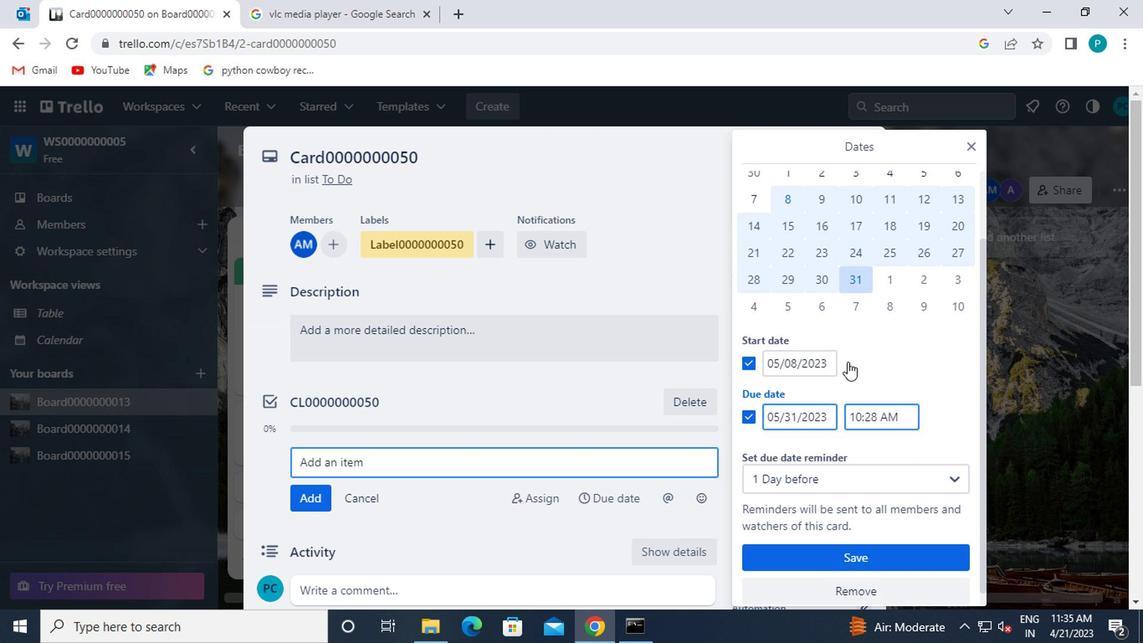 
Action: Mouse moved to (794, 543)
Screenshot: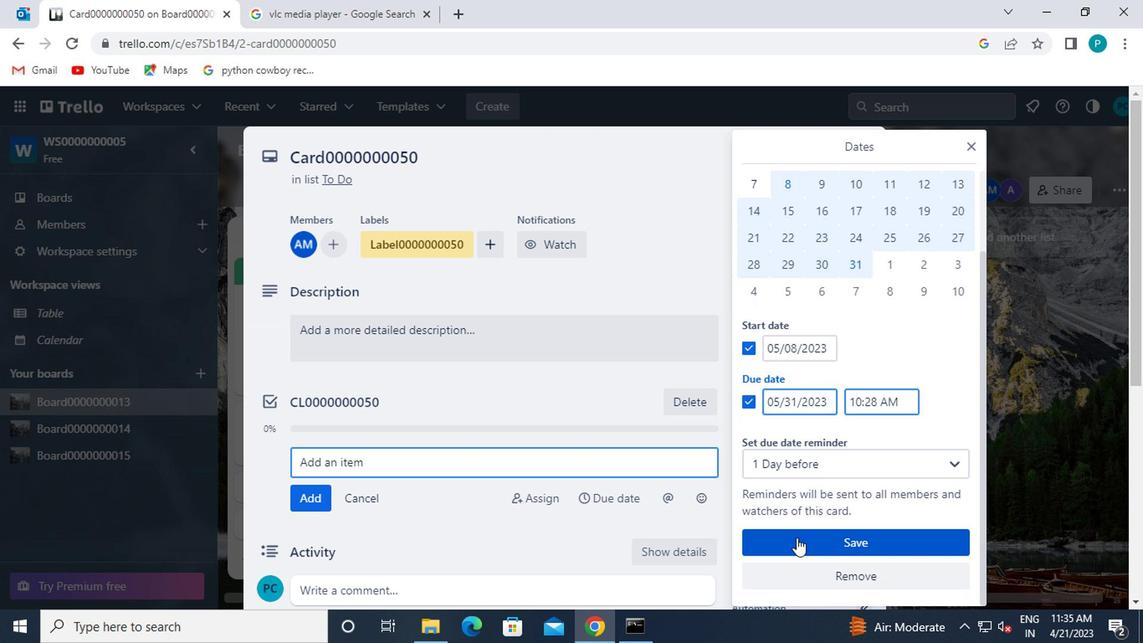 
Action: Mouse pressed left at (794, 543)
Screenshot: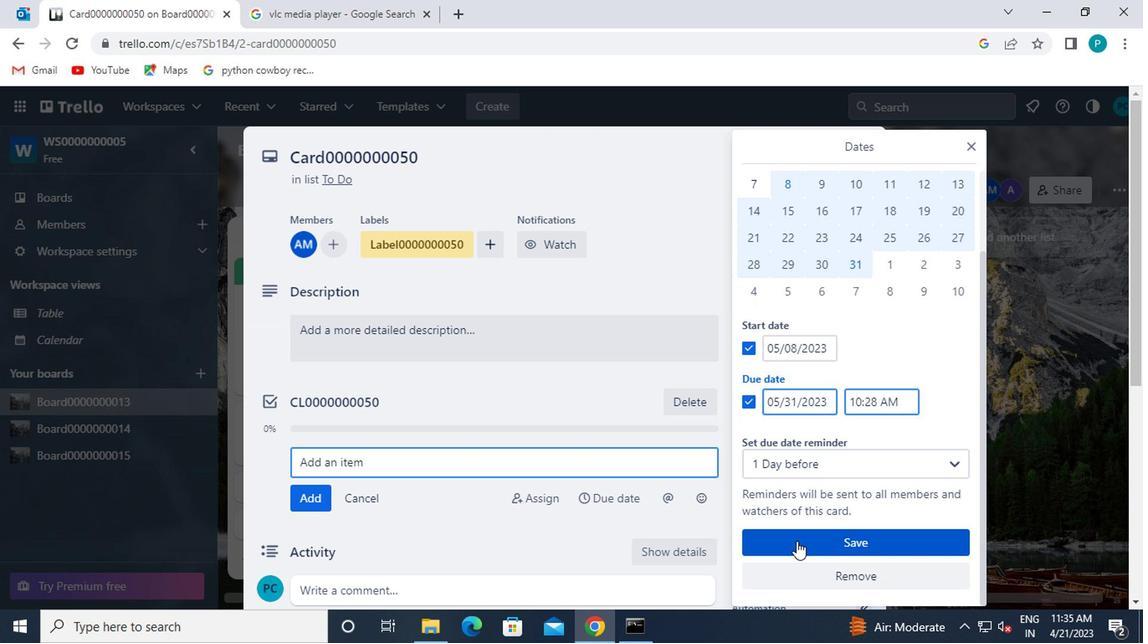 
Action: Mouse moved to (793, 543)
Screenshot: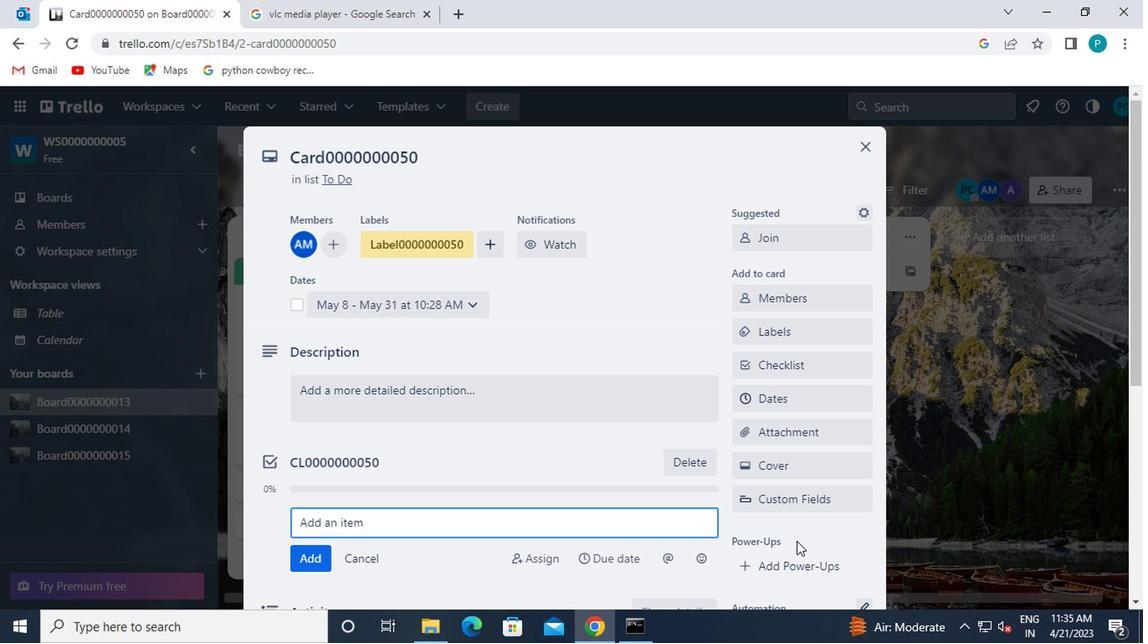 
